 Task: Create in the project ArtiZen in Backlog an issue 'Integrate a new payment gateway into an e-commerce website', assign it to team member softage.1@softage.net and change the status to IN PROGRESS. Create in the project ArtiZen in Backlog an issue 'Create a data backup and recovery plan for a company's IT infrastructure', assign it to team member softage.2@softage.net and change the status to IN PROGRESS
Action: Mouse moved to (247, 73)
Screenshot: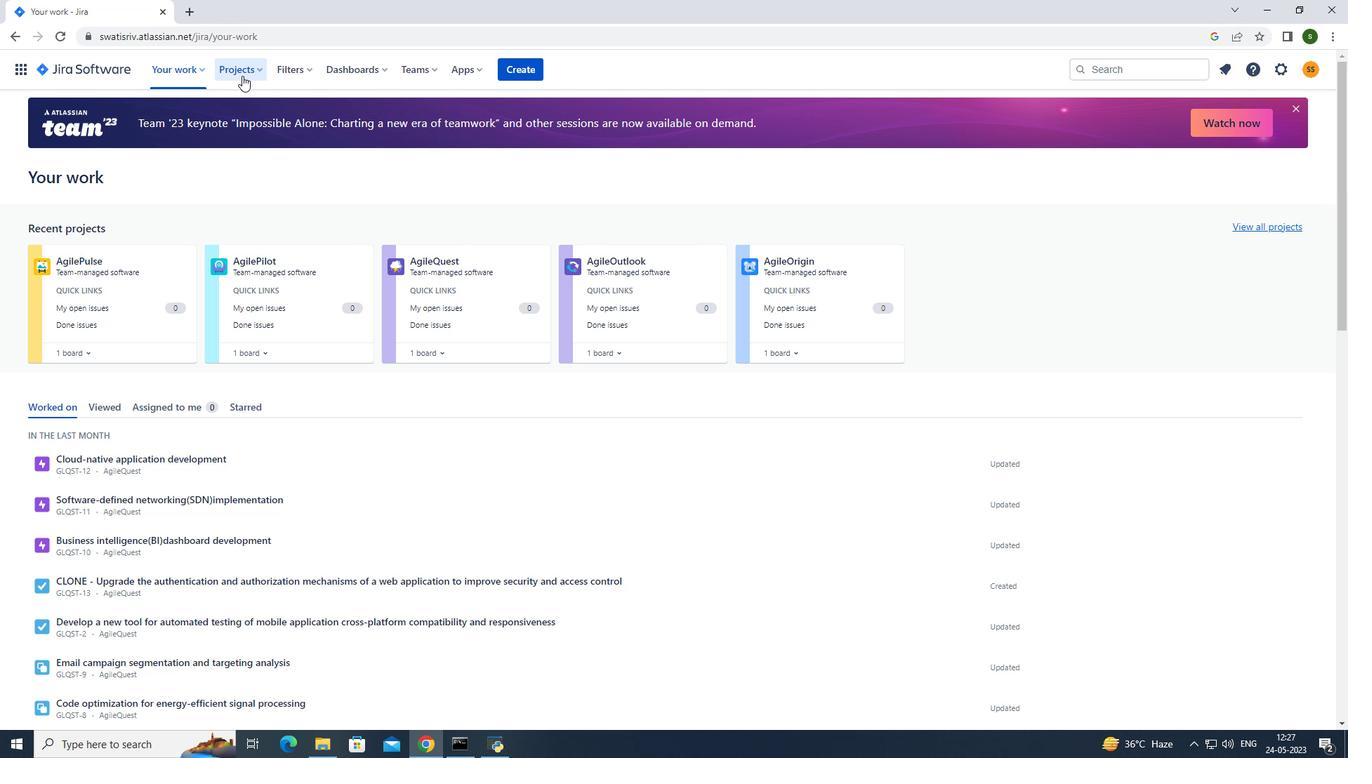 
Action: Mouse pressed left at (247, 73)
Screenshot: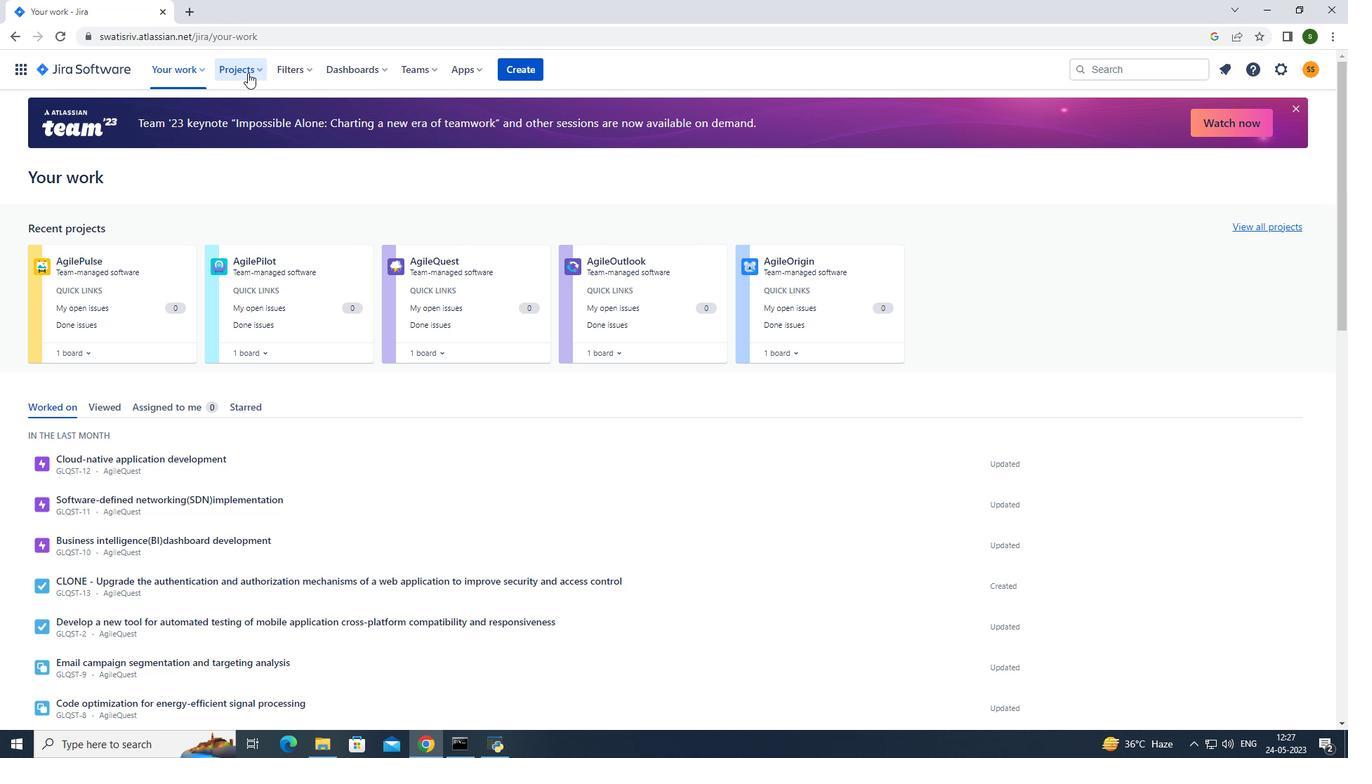 
Action: Mouse moved to (270, 122)
Screenshot: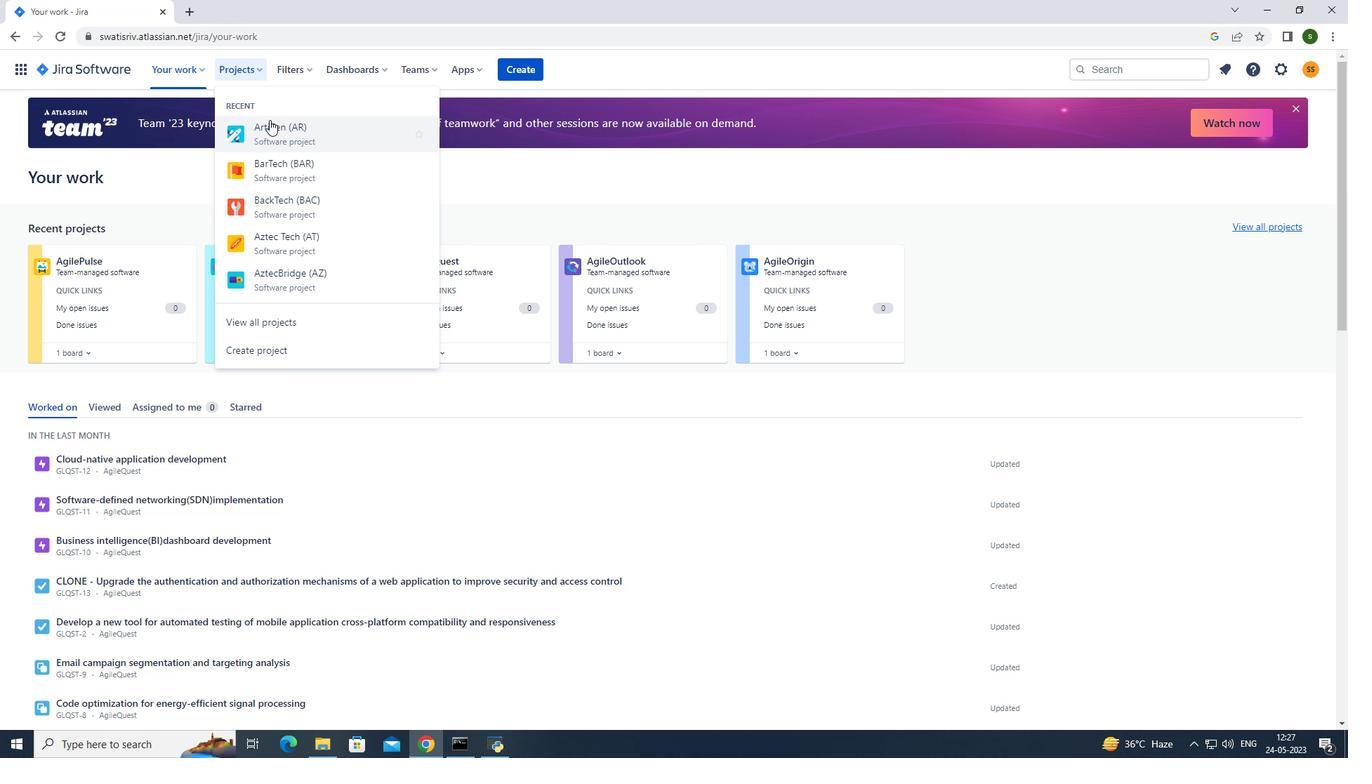 
Action: Mouse pressed left at (270, 122)
Screenshot: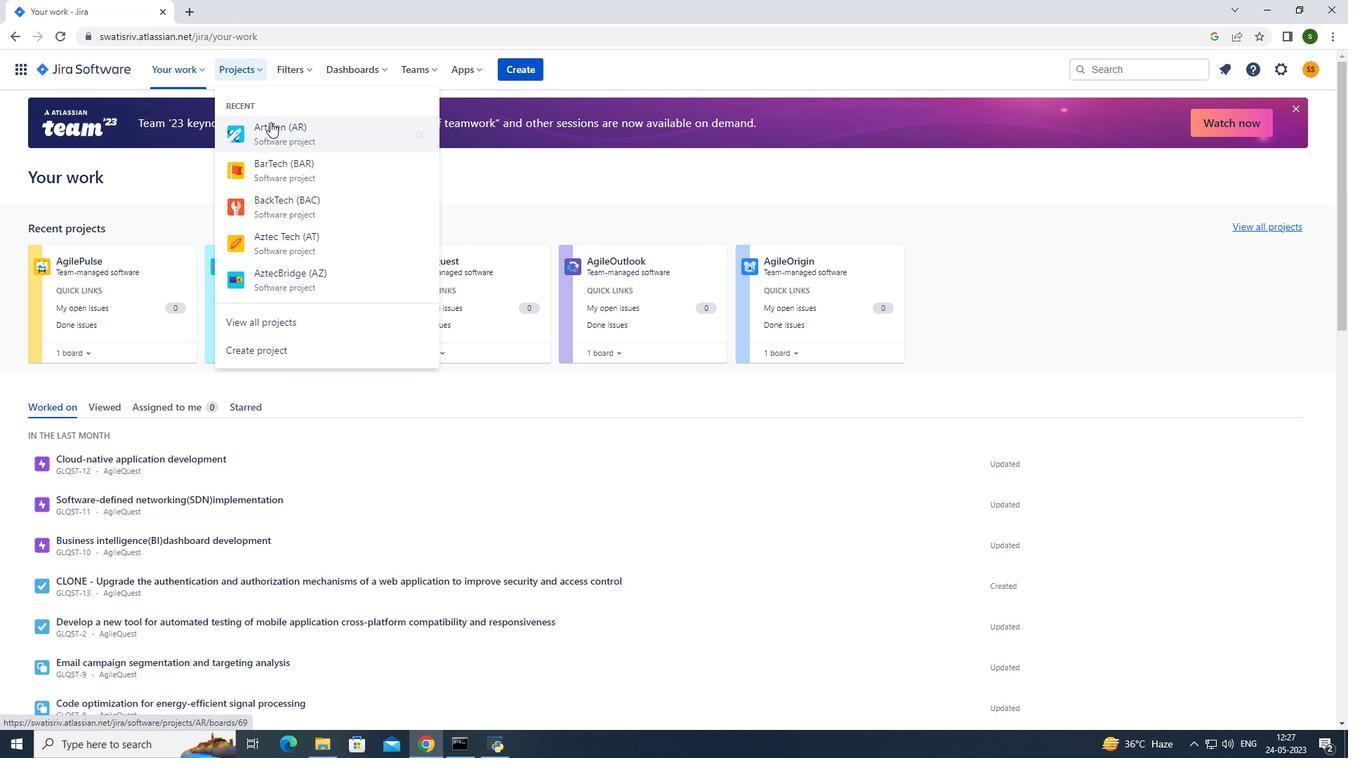 
Action: Mouse moved to (283, 480)
Screenshot: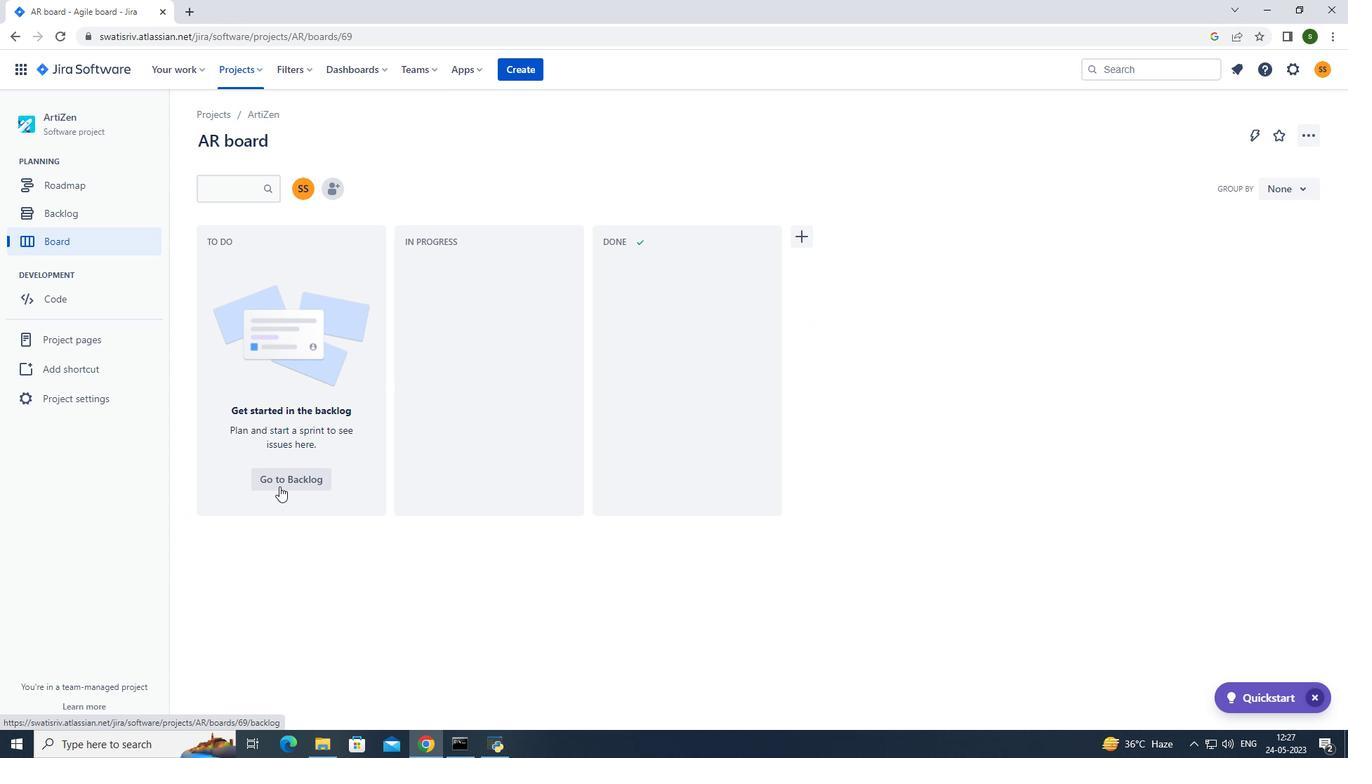 
Action: Mouse pressed left at (283, 480)
Screenshot: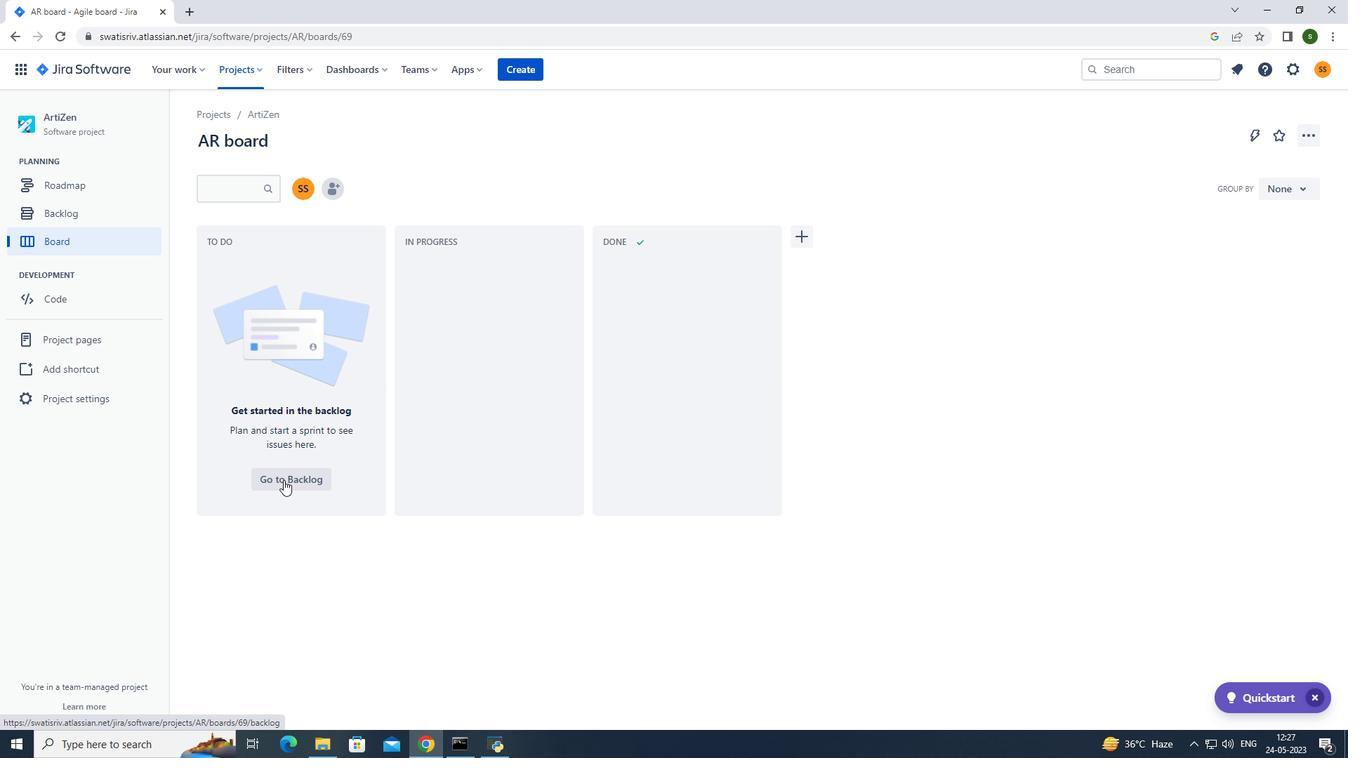 
Action: Mouse moved to (466, 515)
Screenshot: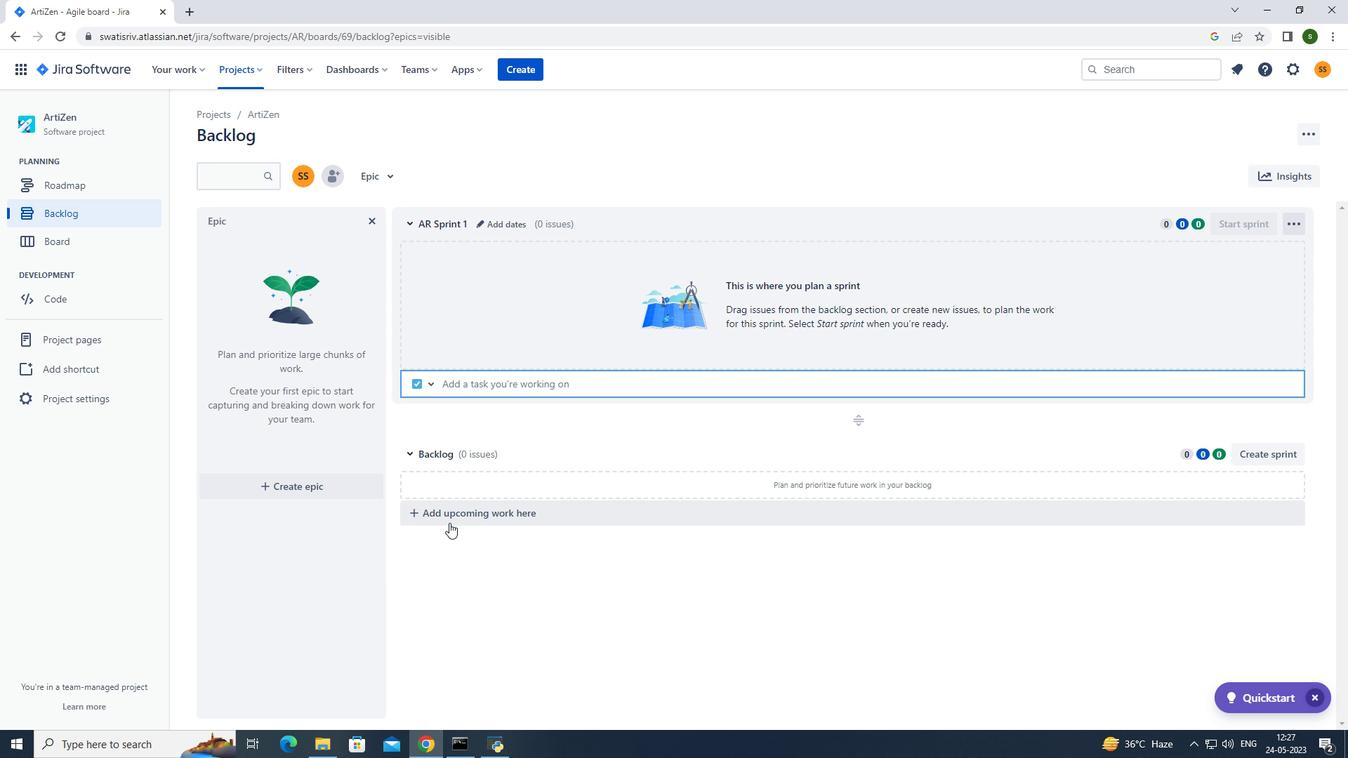 
Action: Mouse pressed left at (466, 515)
Screenshot: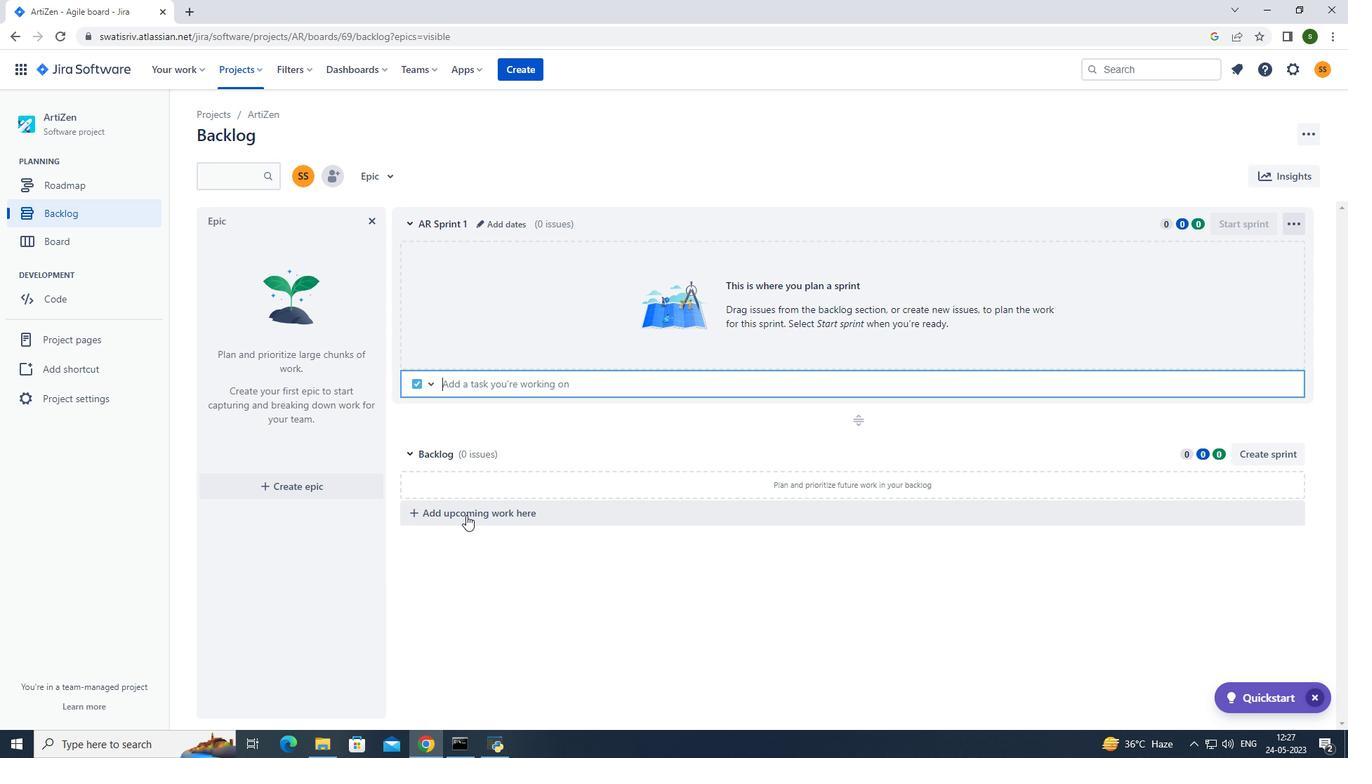 
Action: Key pressed <Key.caps_lock>I<Key.caps_lock>ntegrate<Key.space>a<Key.space>new<Key.space>payment<Key.space>gateway<Key.space>into<Key.space>an<Key.space>e-coo<Key.backspace>mmerce<Key.space>website<Key.enter>
Screenshot: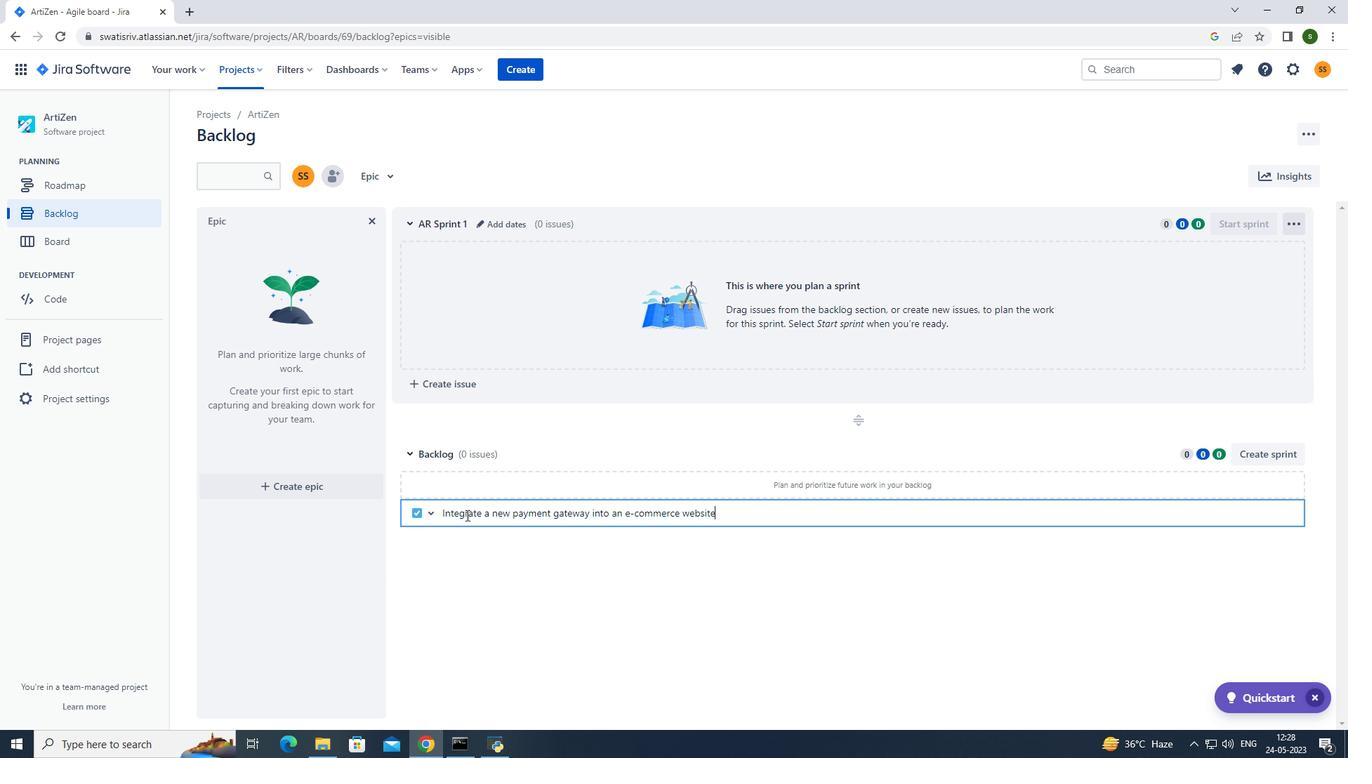 
Action: Mouse moved to (1260, 488)
Screenshot: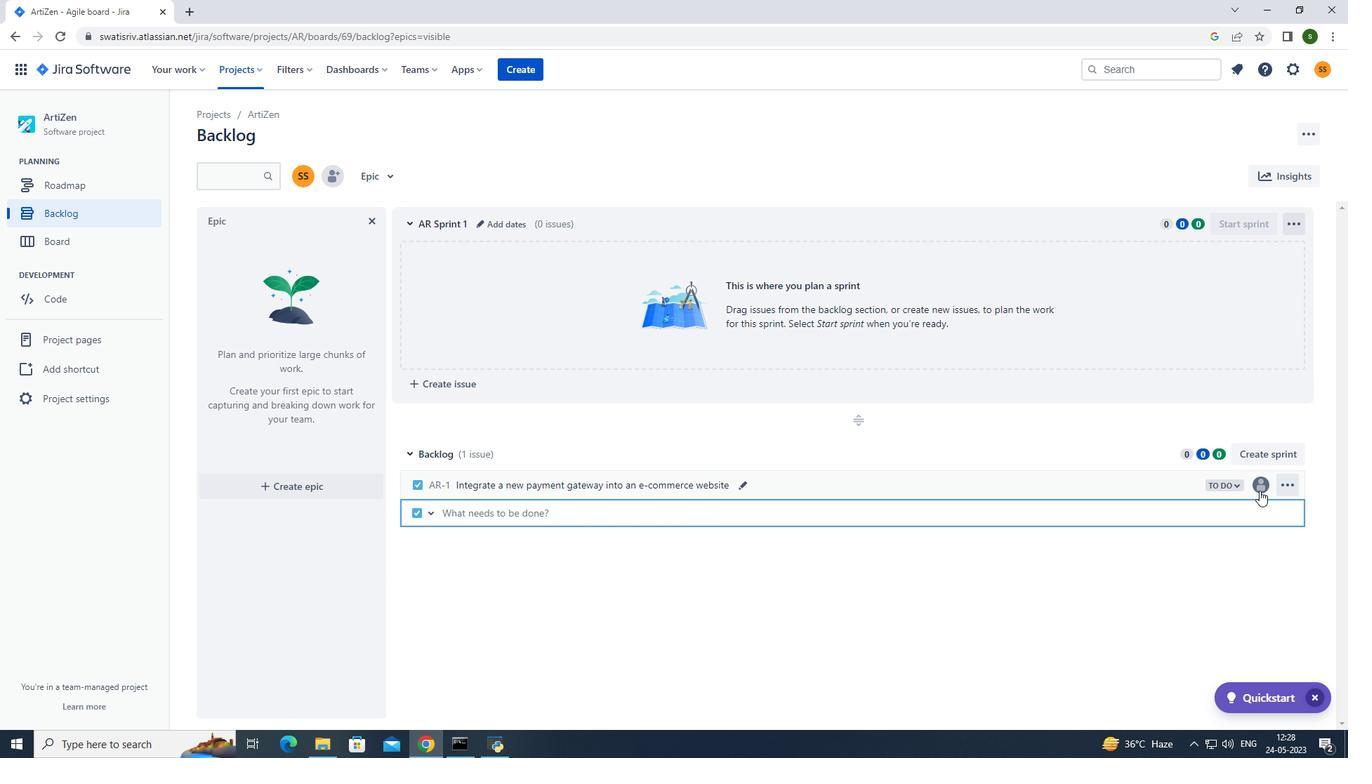 
Action: Mouse pressed left at (1260, 488)
Screenshot: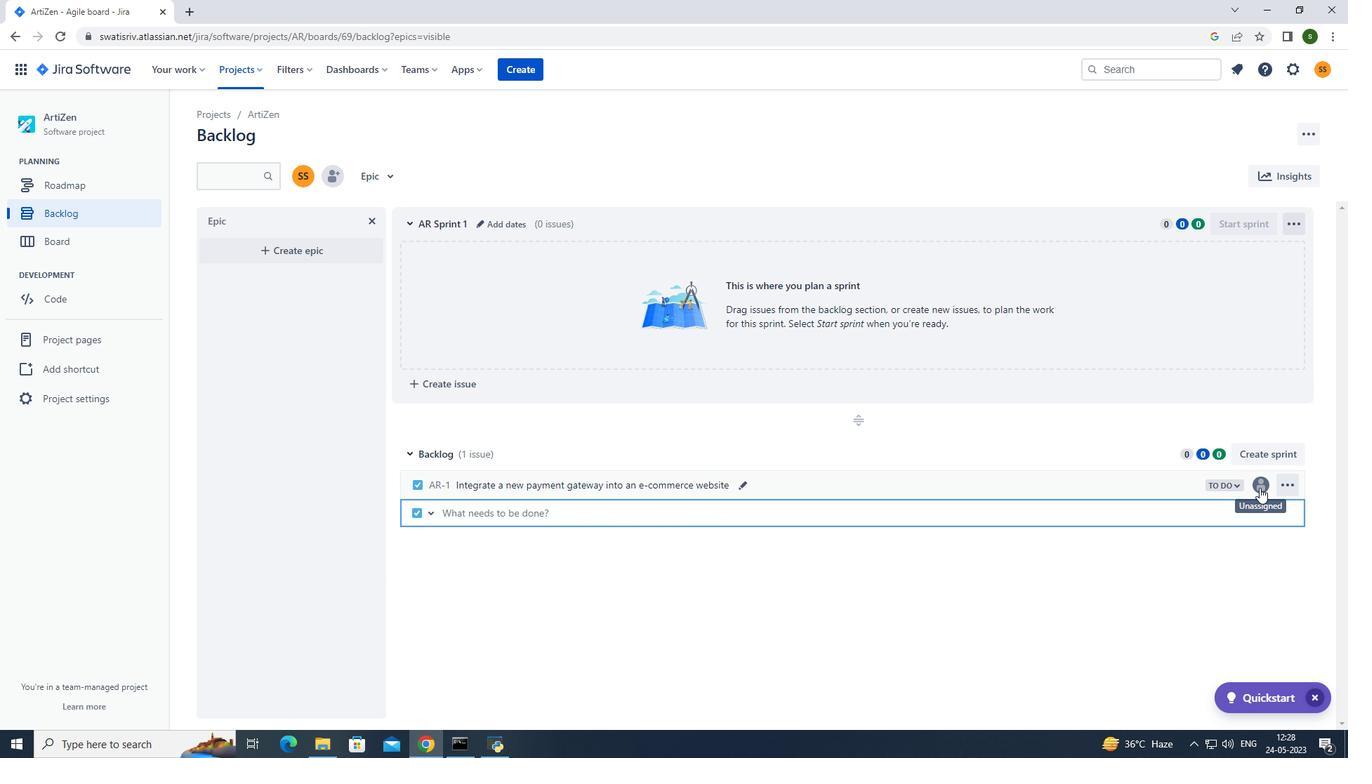 
Action: Mouse moved to (1174, 524)
Screenshot: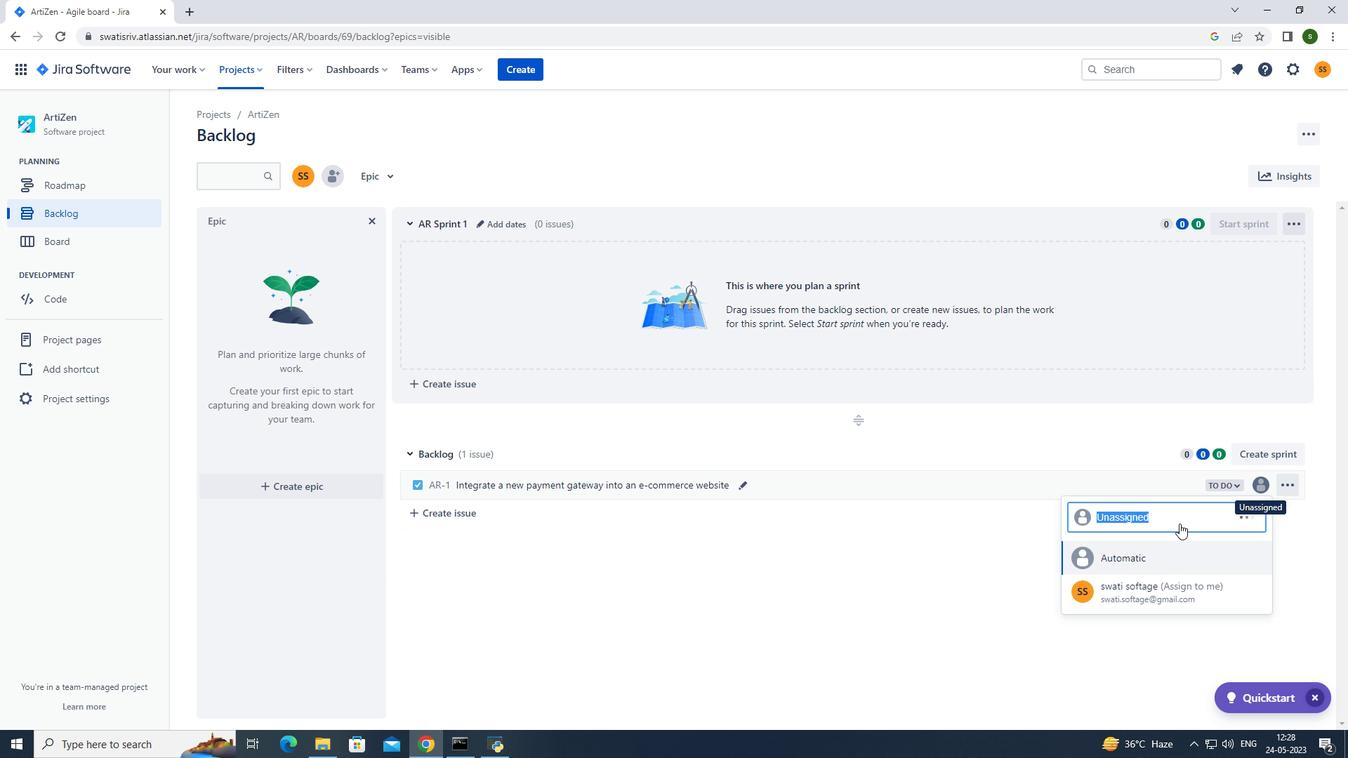 
Action: Key pressed softage.1<Key.shift>@softage.net
Screenshot: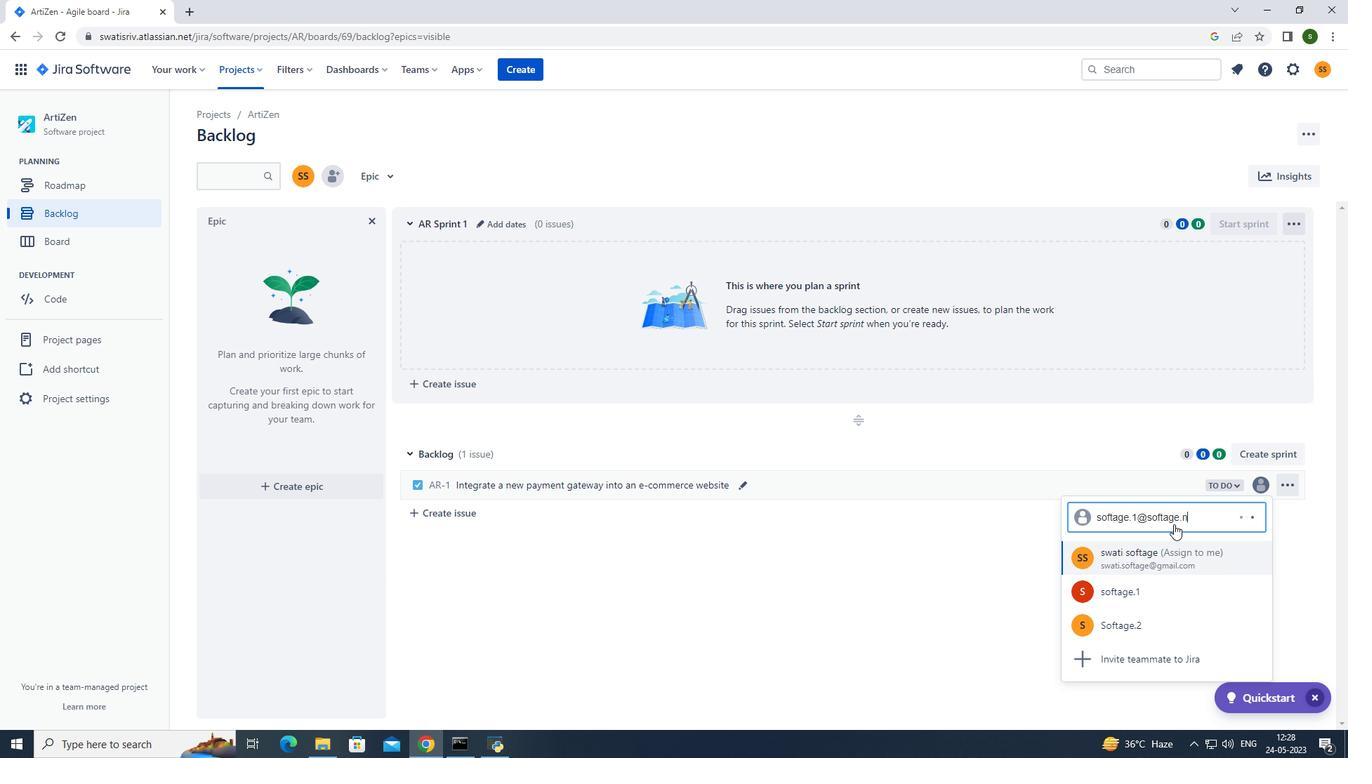
Action: Mouse moved to (1121, 550)
Screenshot: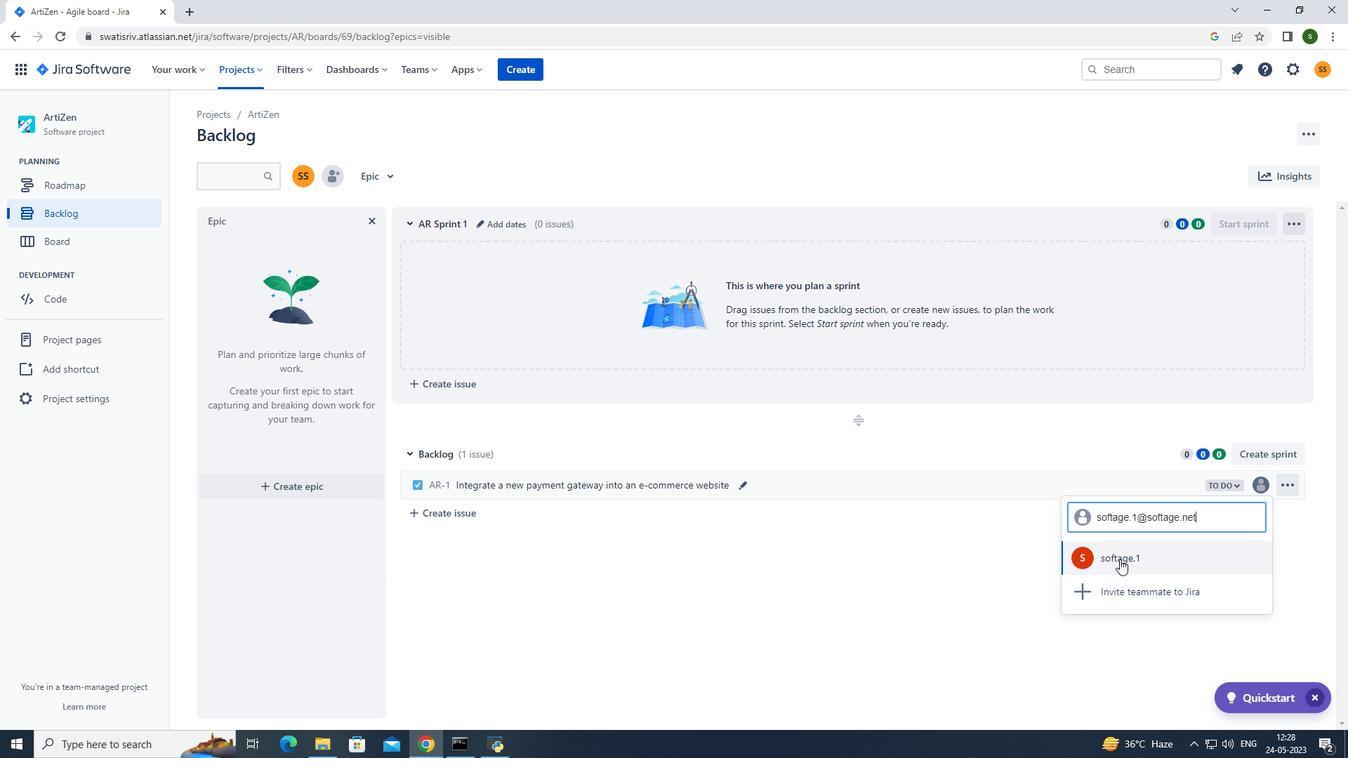 
Action: Mouse pressed left at (1121, 550)
Screenshot: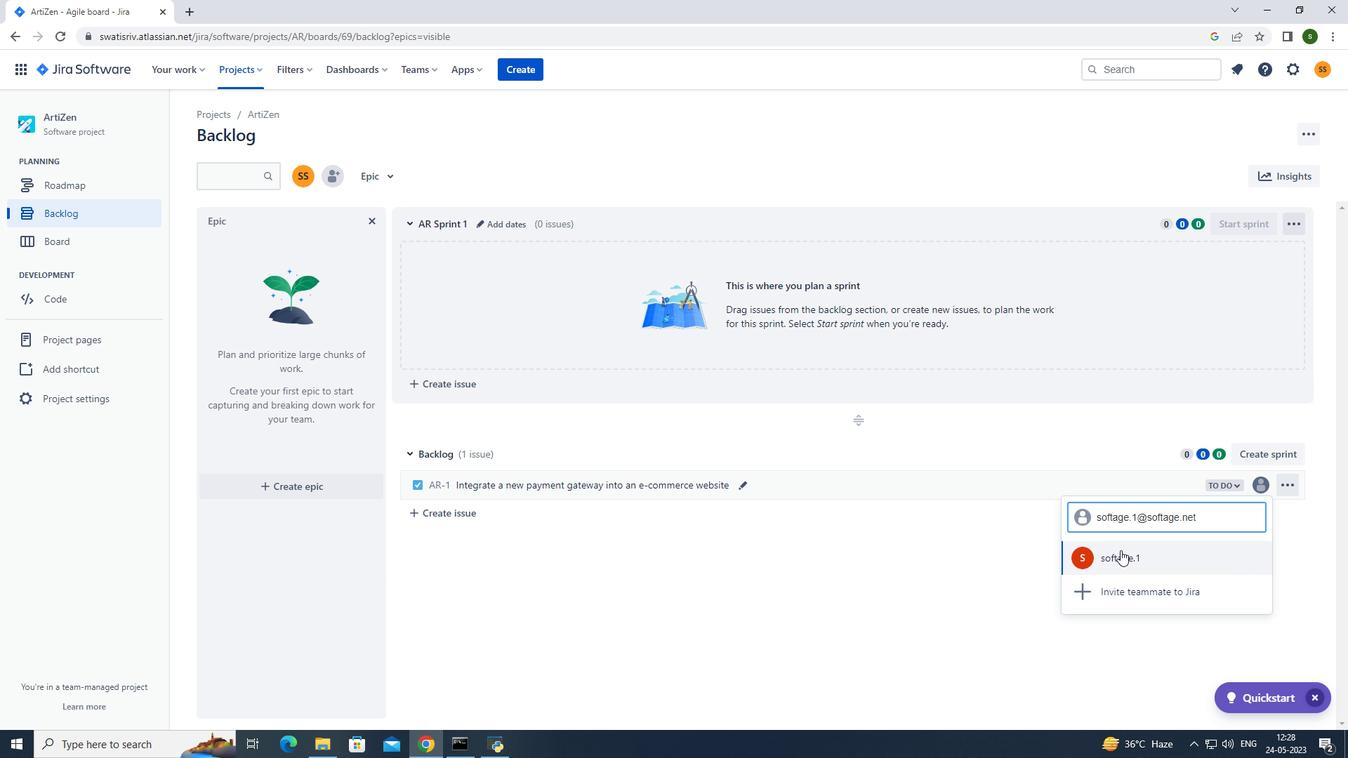 
Action: Mouse moved to (1235, 488)
Screenshot: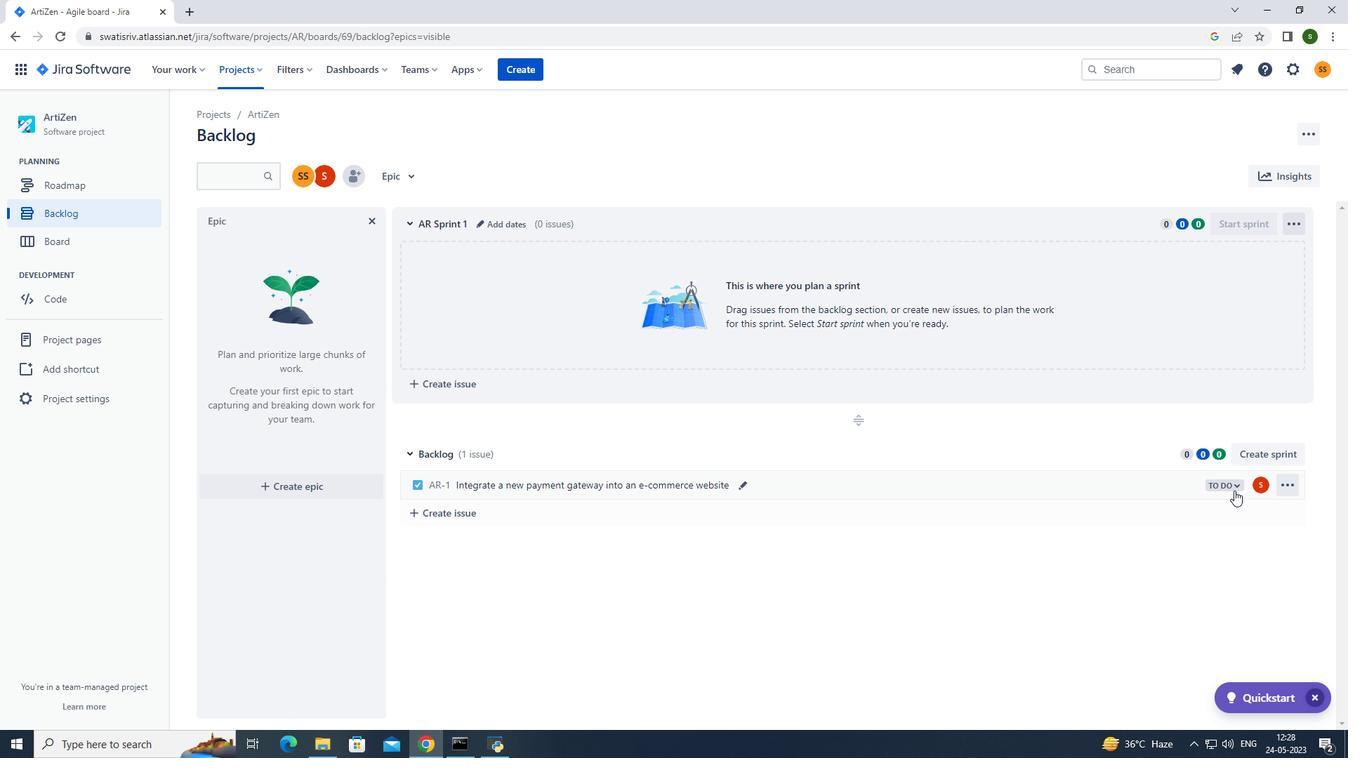 
Action: Mouse pressed left at (1235, 488)
Screenshot: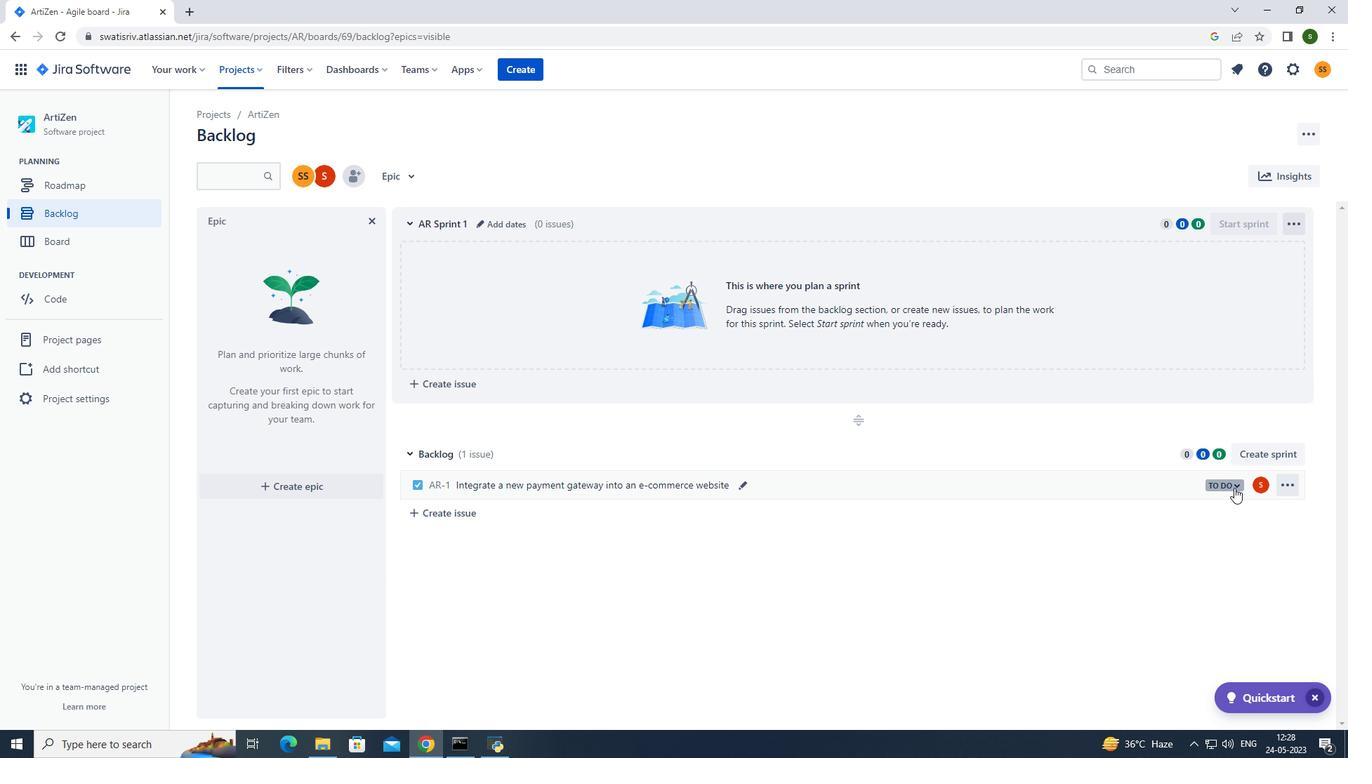 
Action: Mouse moved to (1180, 512)
Screenshot: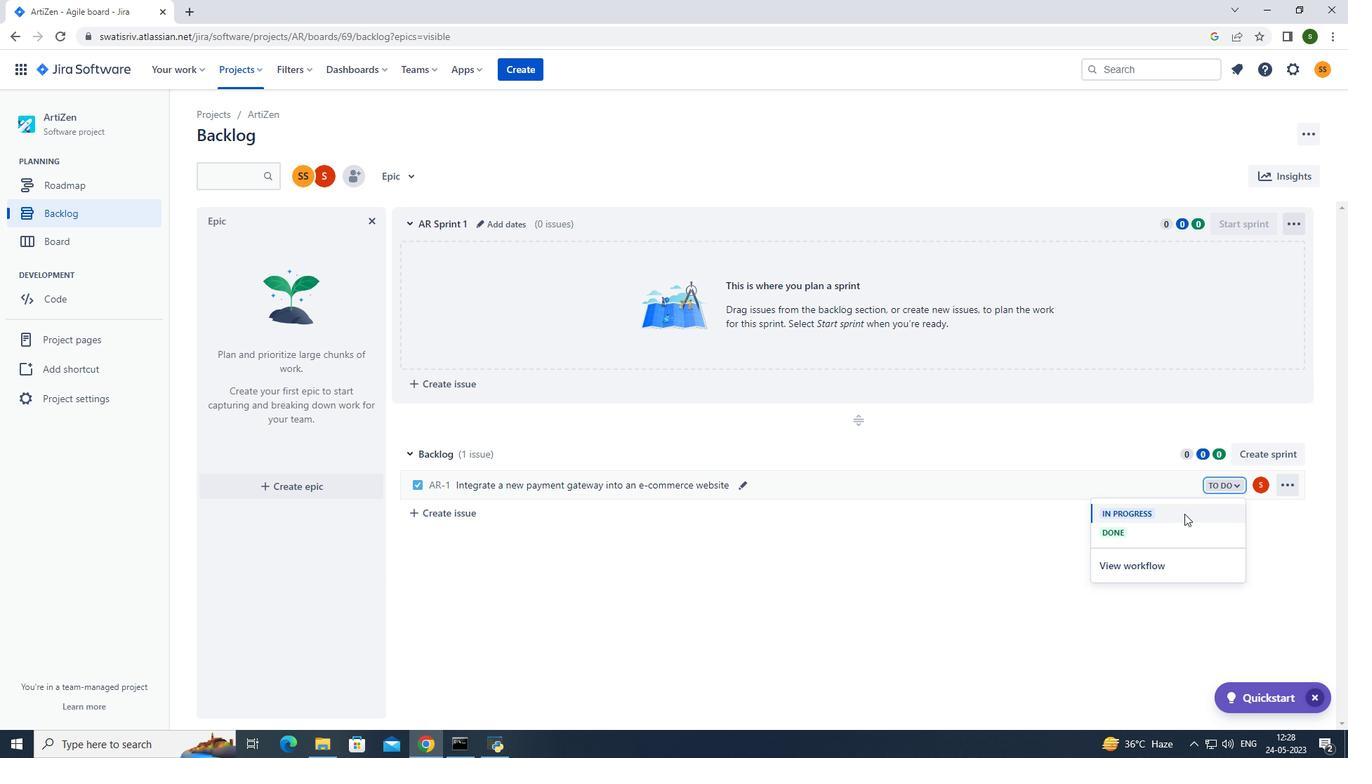 
Action: Mouse pressed left at (1180, 512)
Screenshot: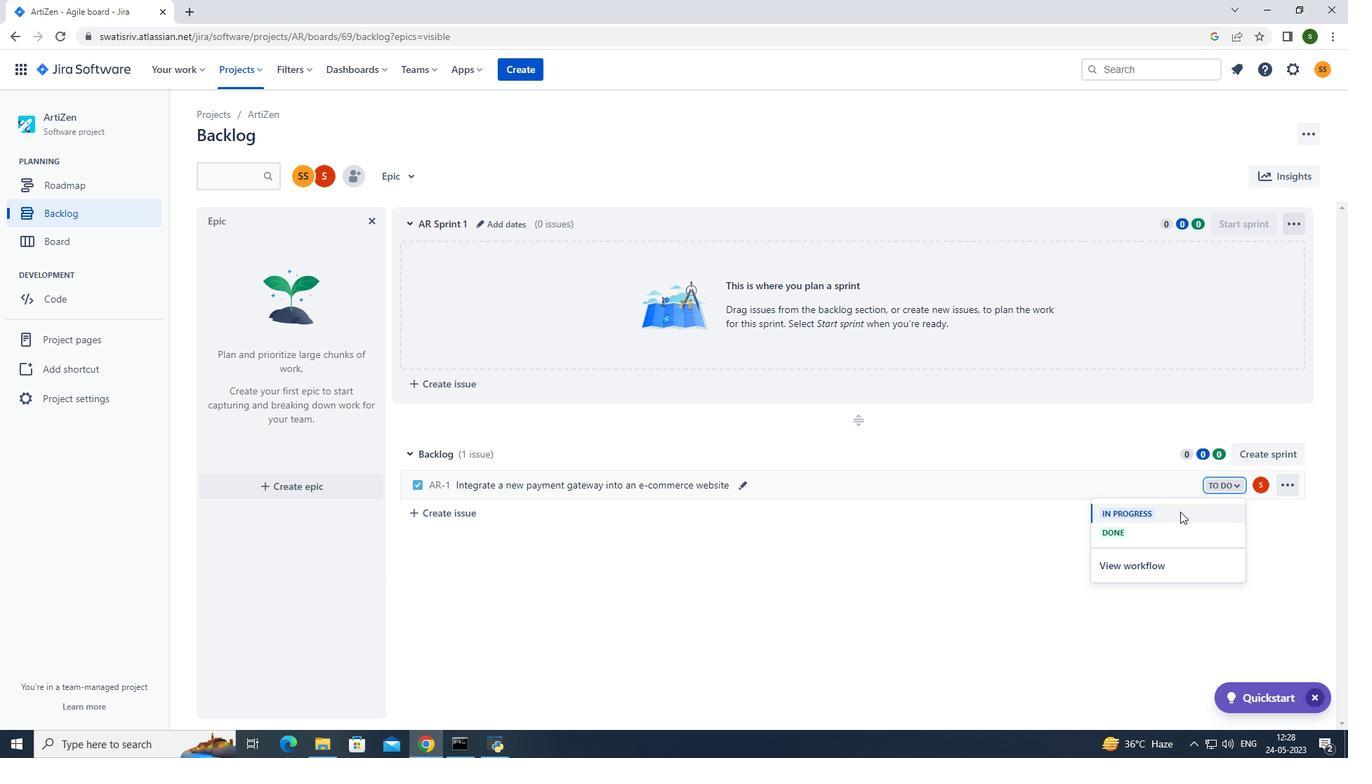 
Action: Mouse moved to (250, 73)
Screenshot: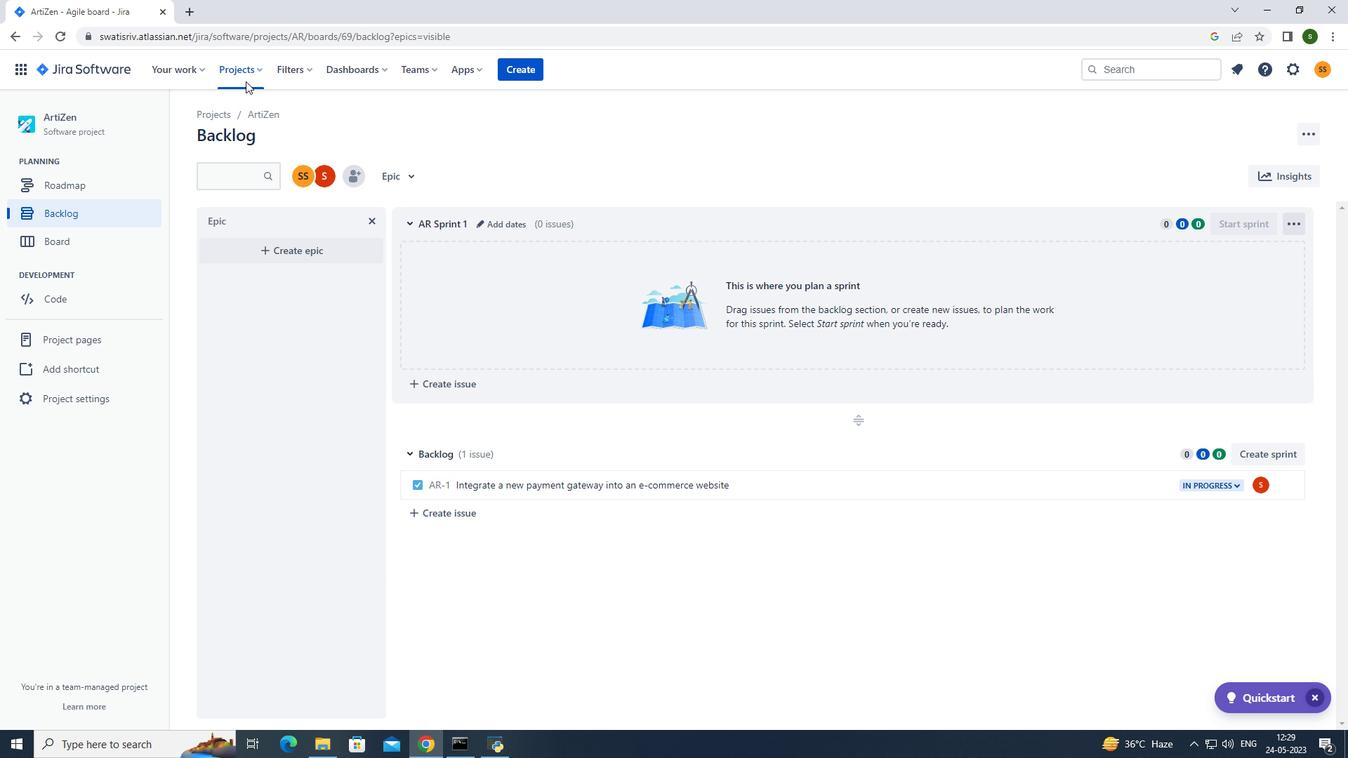 
Action: Mouse pressed left at (250, 73)
Screenshot: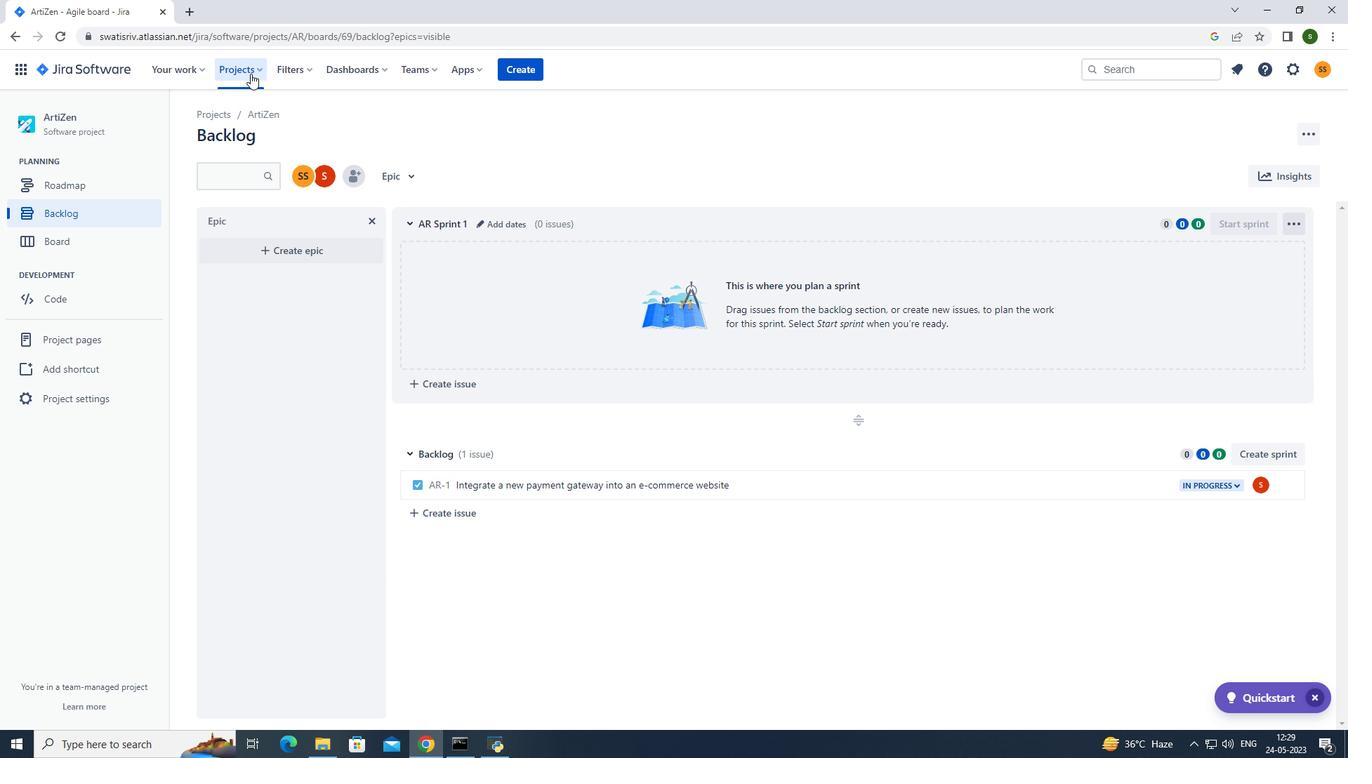 
Action: Mouse moved to (263, 132)
Screenshot: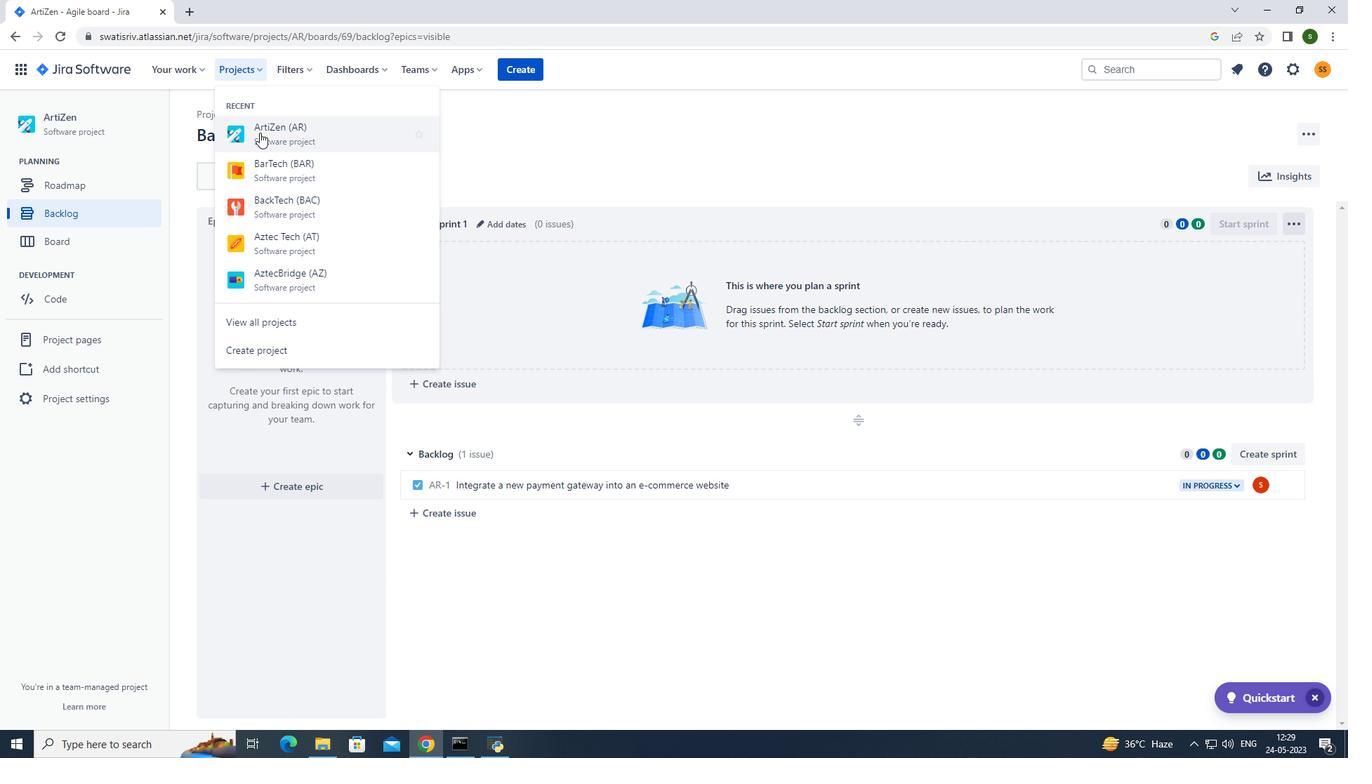 
Action: Mouse pressed left at (263, 132)
Screenshot: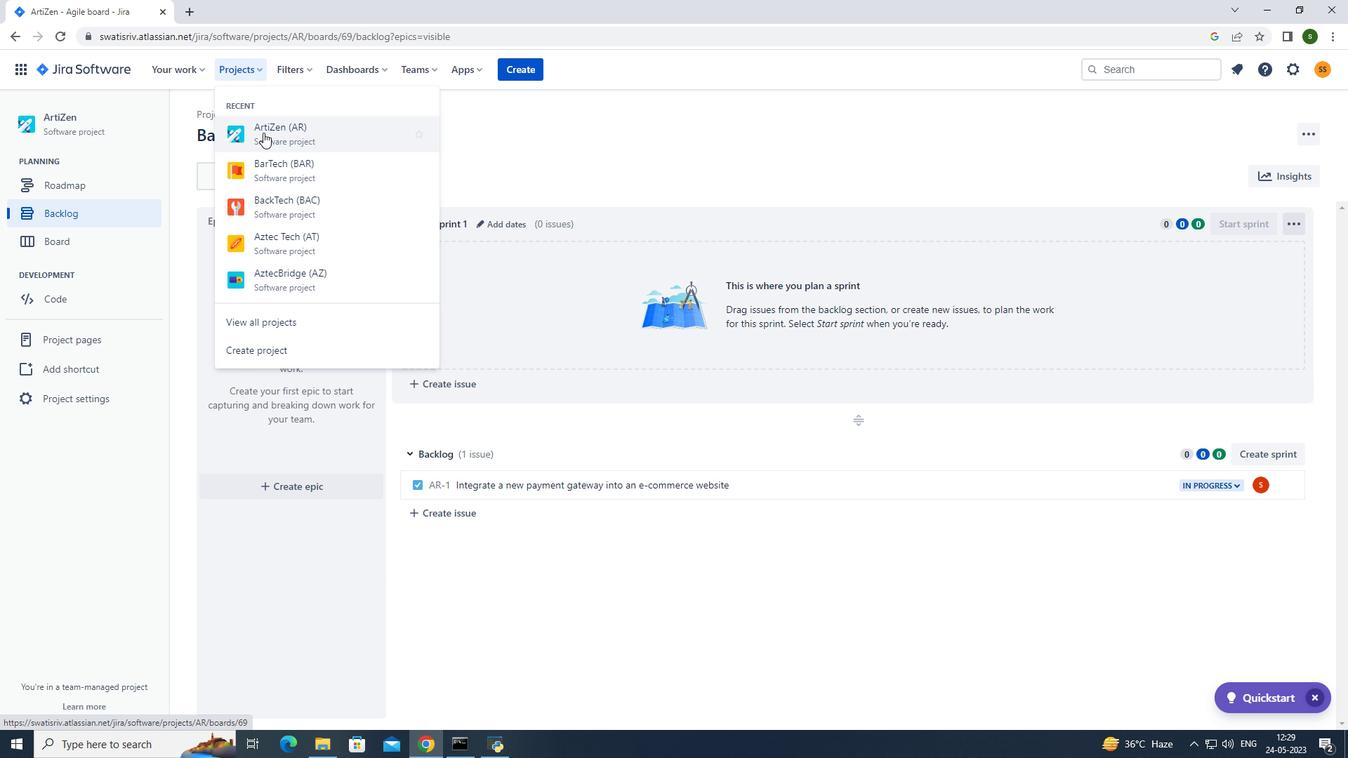 
Action: Mouse moved to (101, 217)
Screenshot: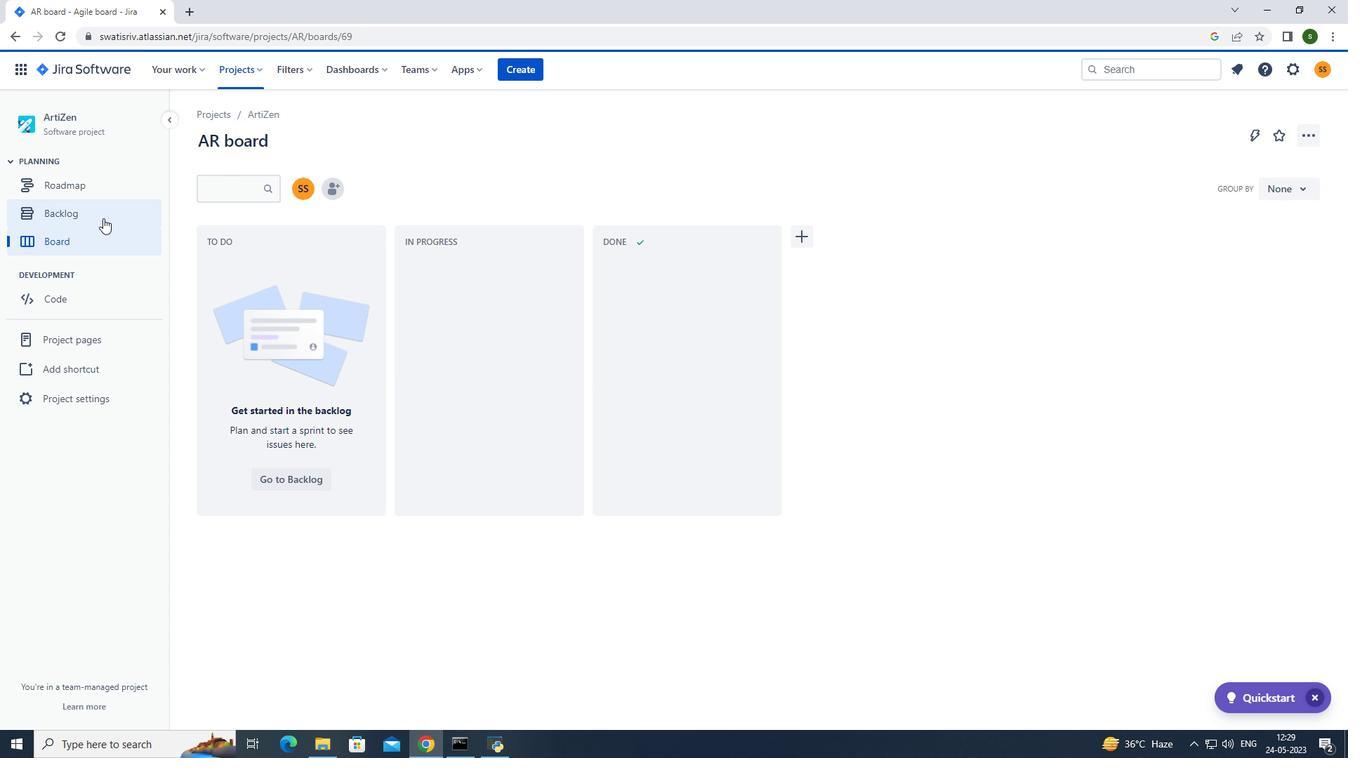 
Action: Mouse pressed left at (101, 217)
Screenshot: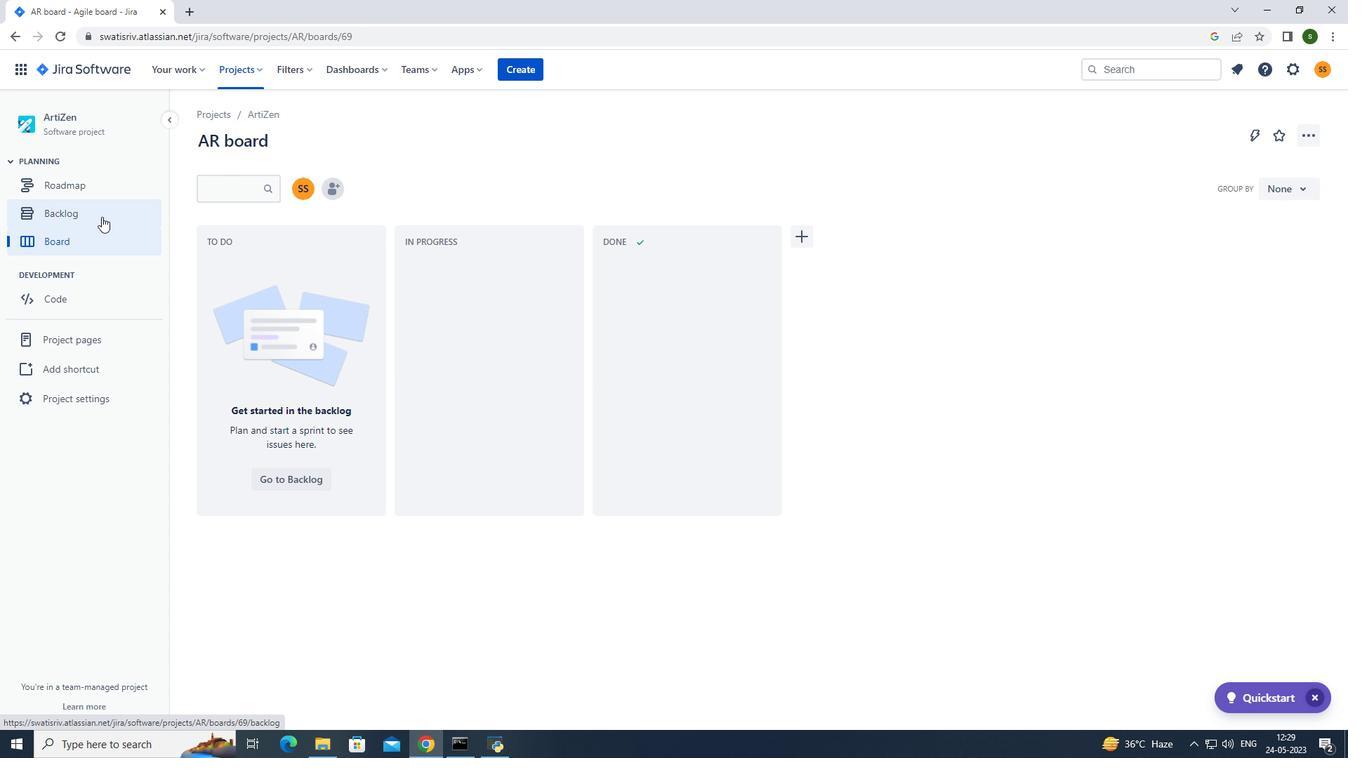 
Action: Mouse moved to (448, 514)
Screenshot: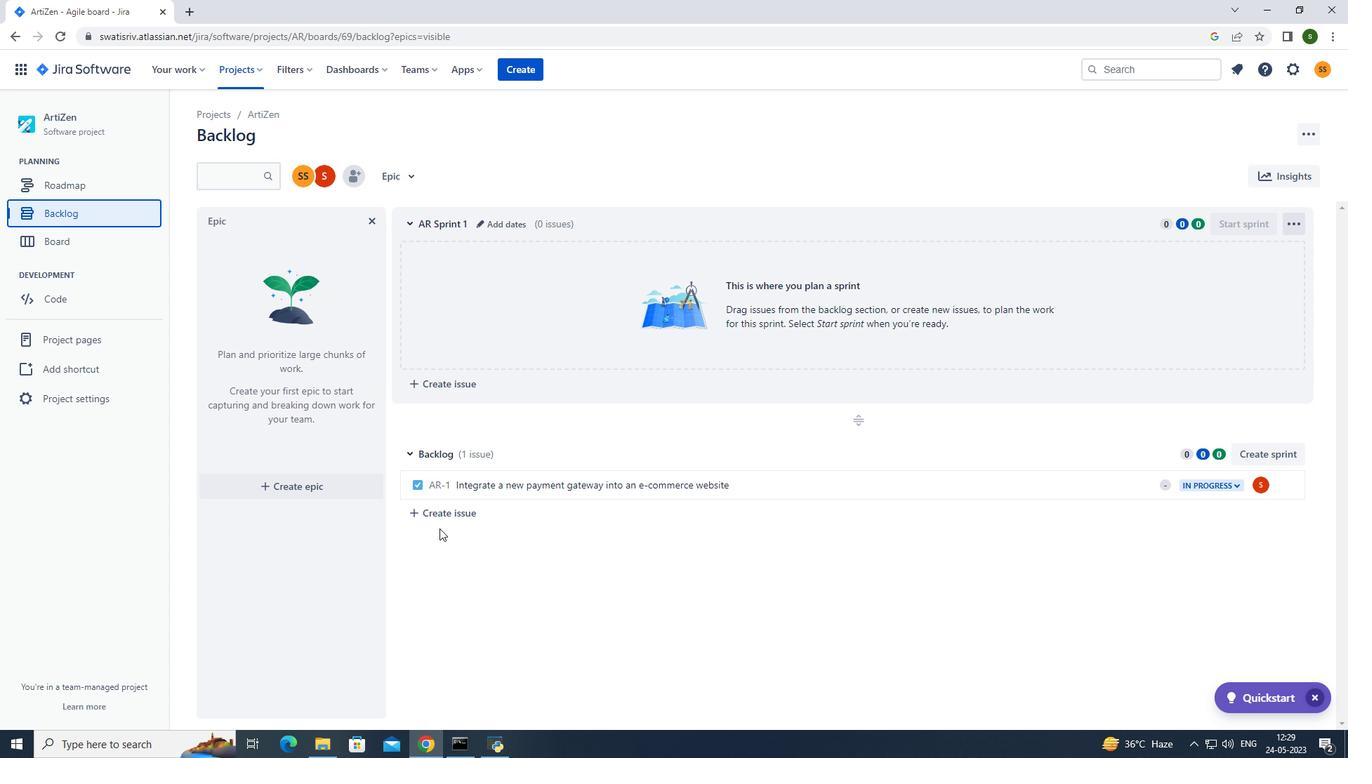 
Action: Mouse pressed left at (448, 514)
Screenshot: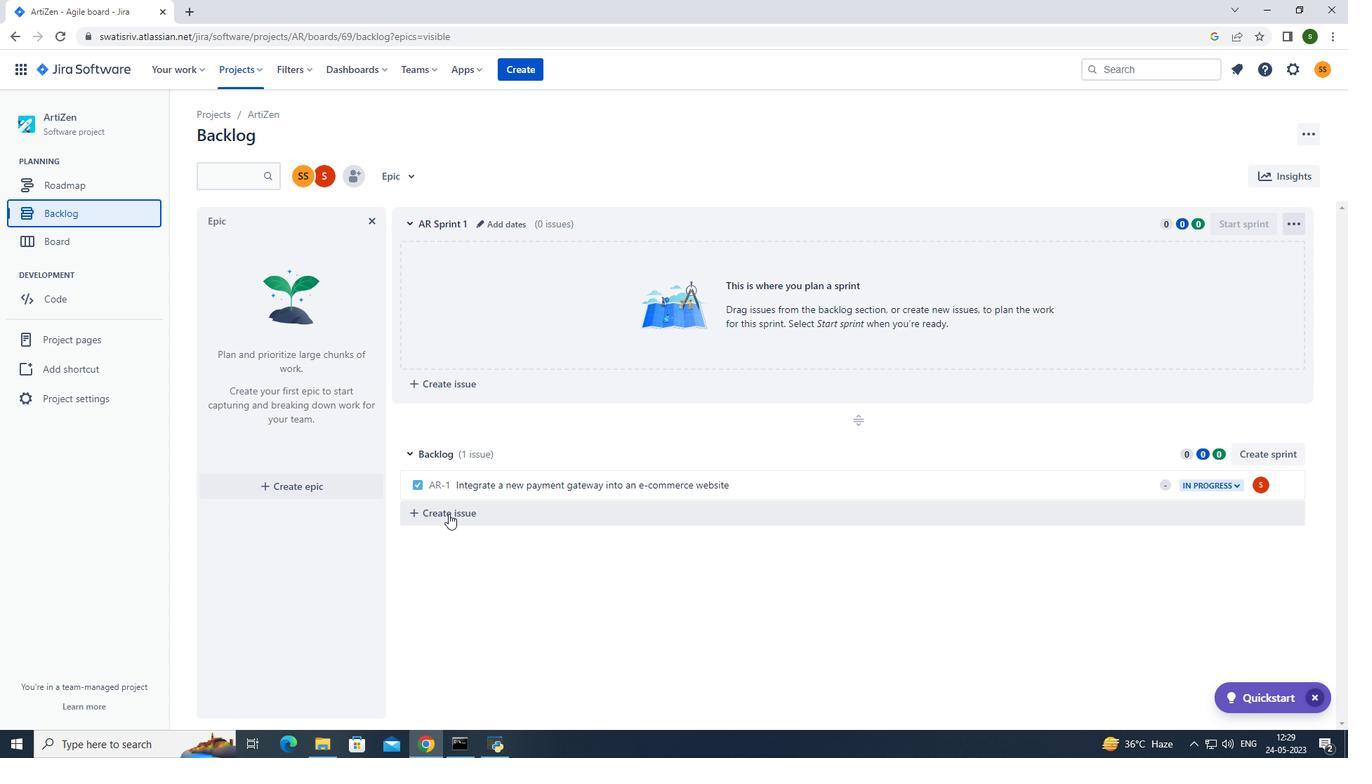 
Action: Mouse moved to (464, 510)
Screenshot: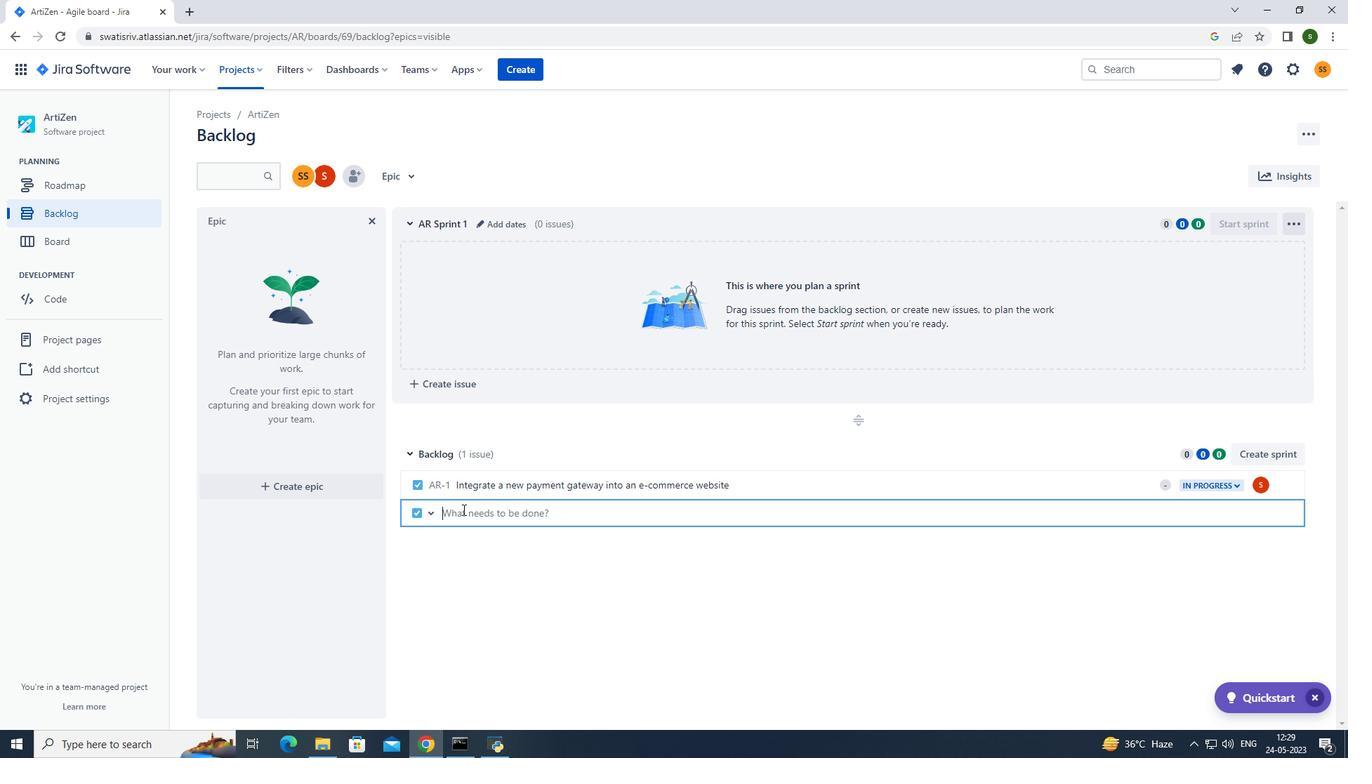 
Action: Key pressed <Key.caps_lock>C<Key.caps_lock>reate<Key.space>a<Key.space>data<Key.space>backup<Key.space>and<Key.space>recovery<Key.space>plan<Key.space>for<Key.space>a<Key.space>company's<Key.space><Key.caps_lock>IT<Key.space><Key.caps_lock>infrastructure<Key.enter>
Screenshot: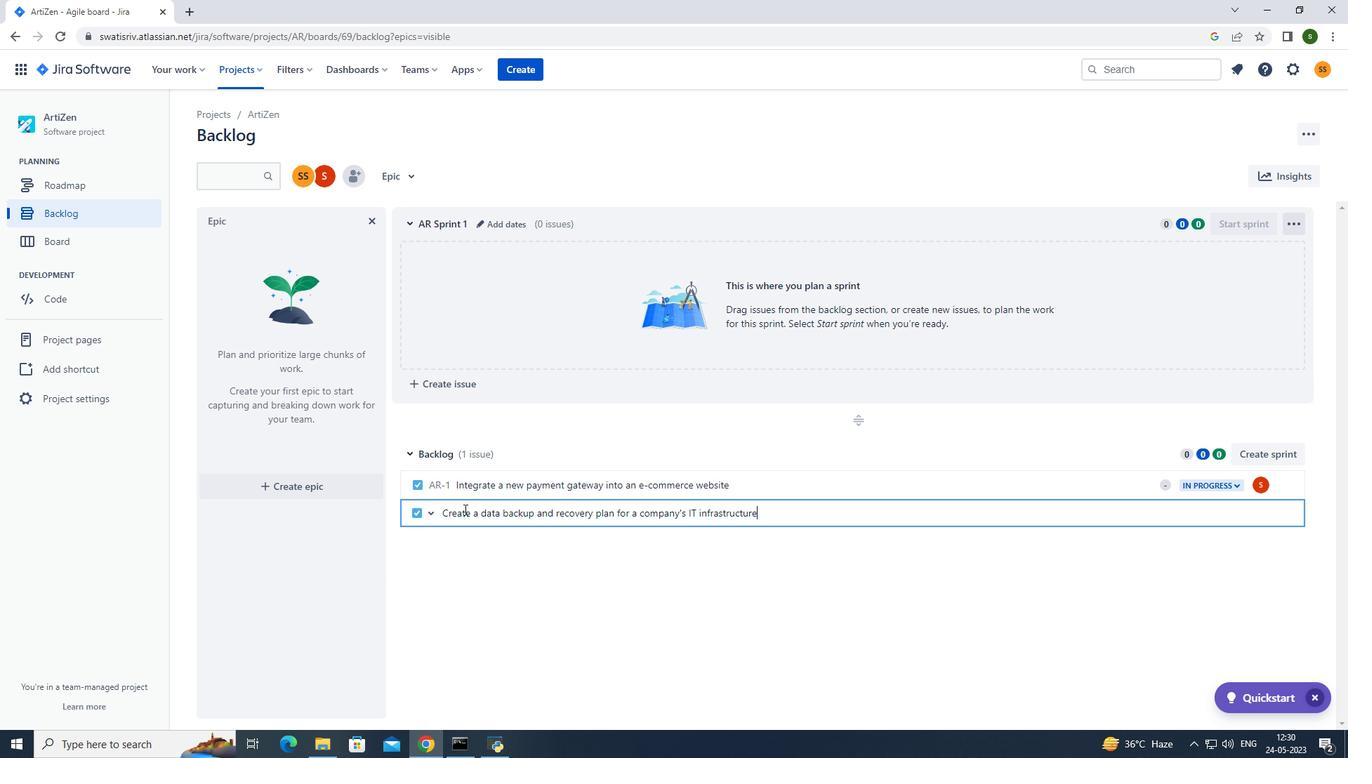 
Action: Mouse moved to (1258, 517)
Screenshot: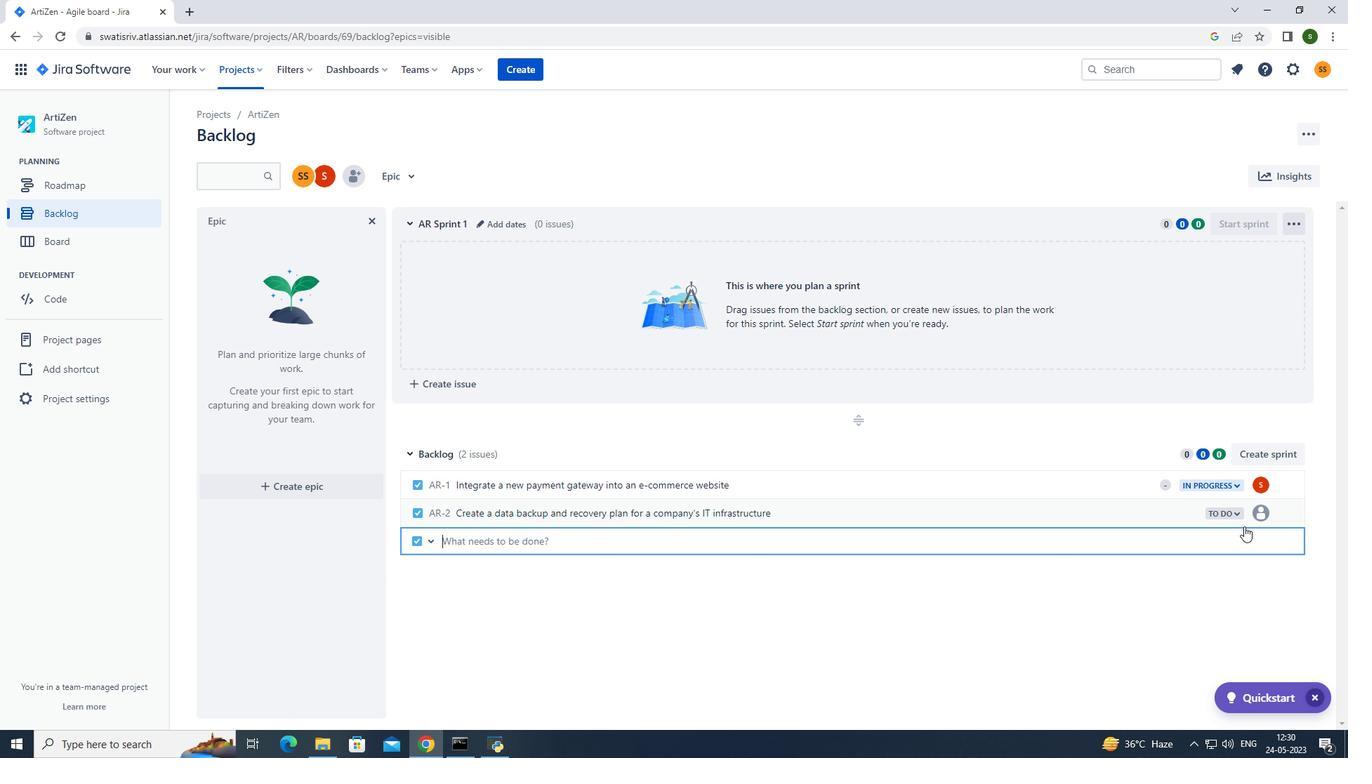 
Action: Mouse pressed left at (1258, 517)
Screenshot: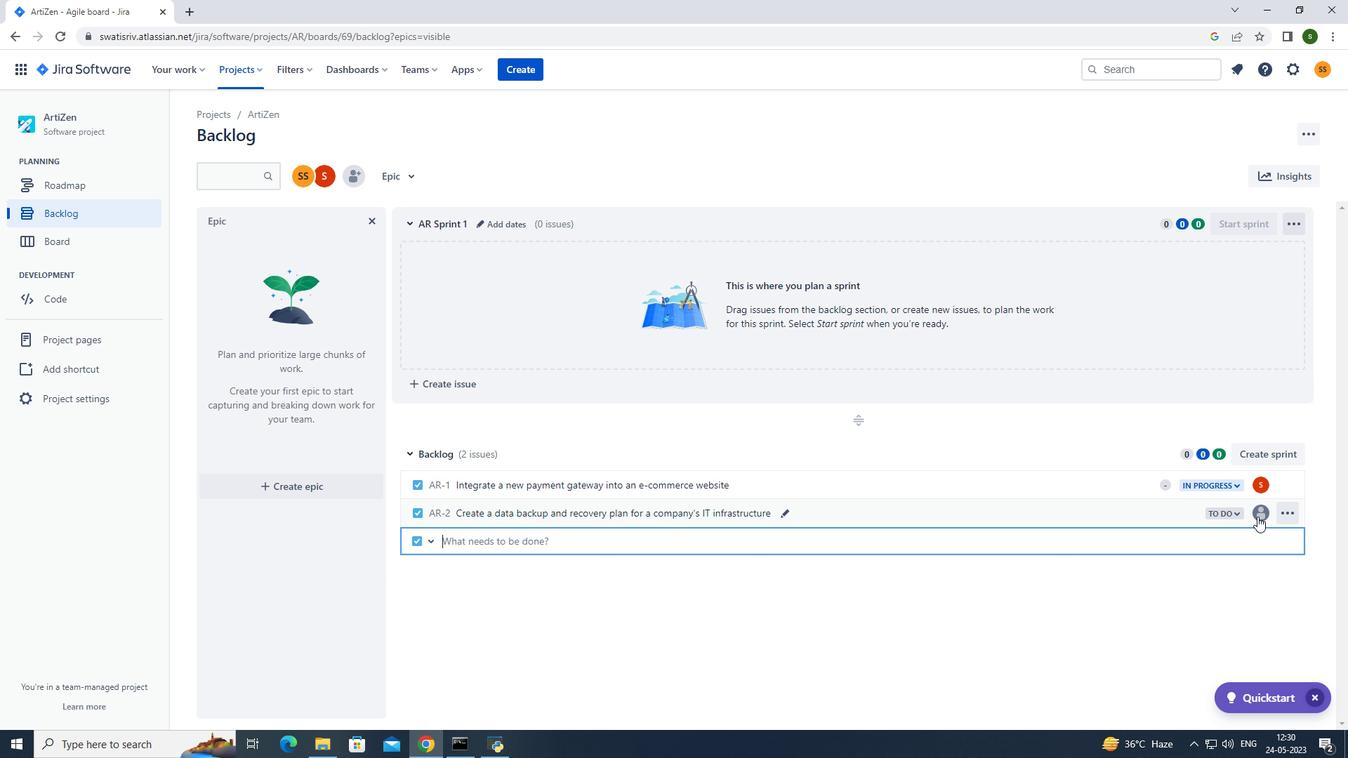 
Action: Mouse moved to (1146, 548)
Screenshot: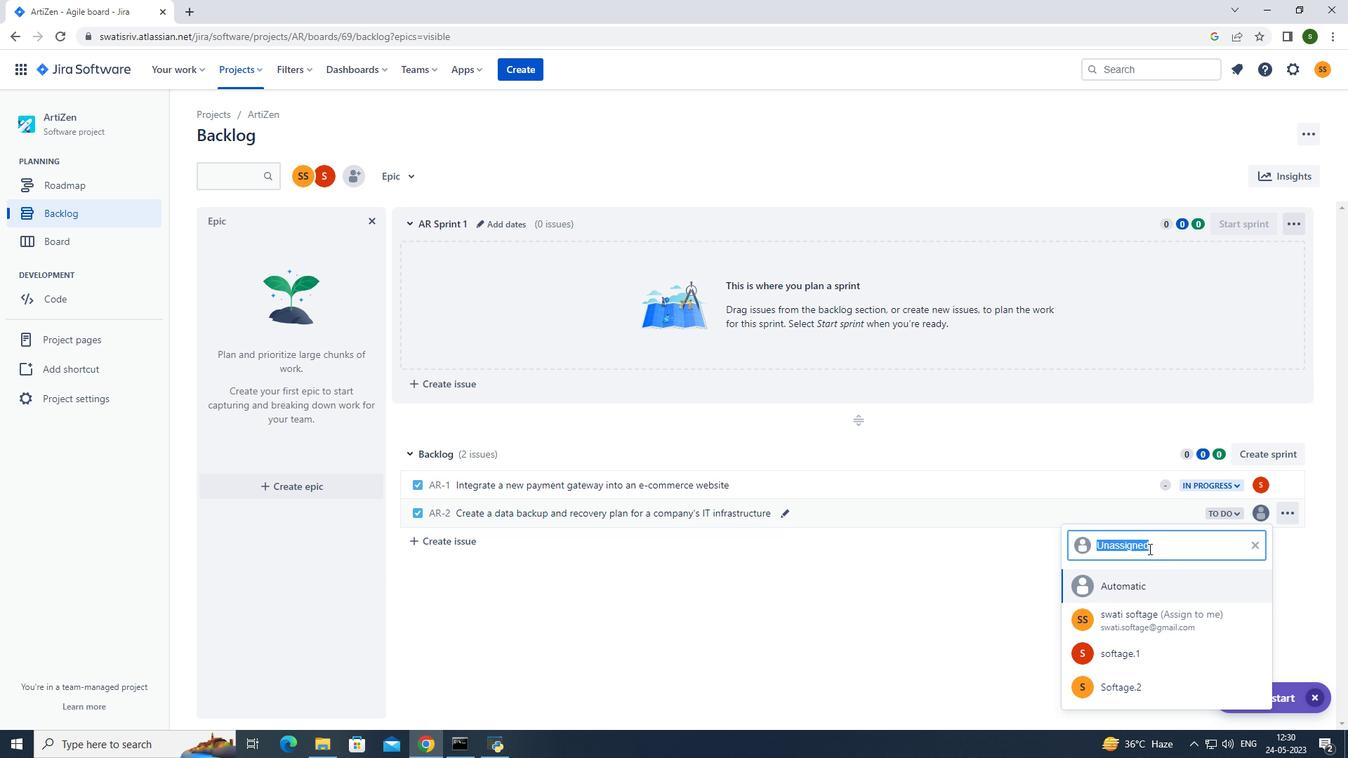 
Action: Key pressed softage.2<Key.shift>@softage.net
Screenshot: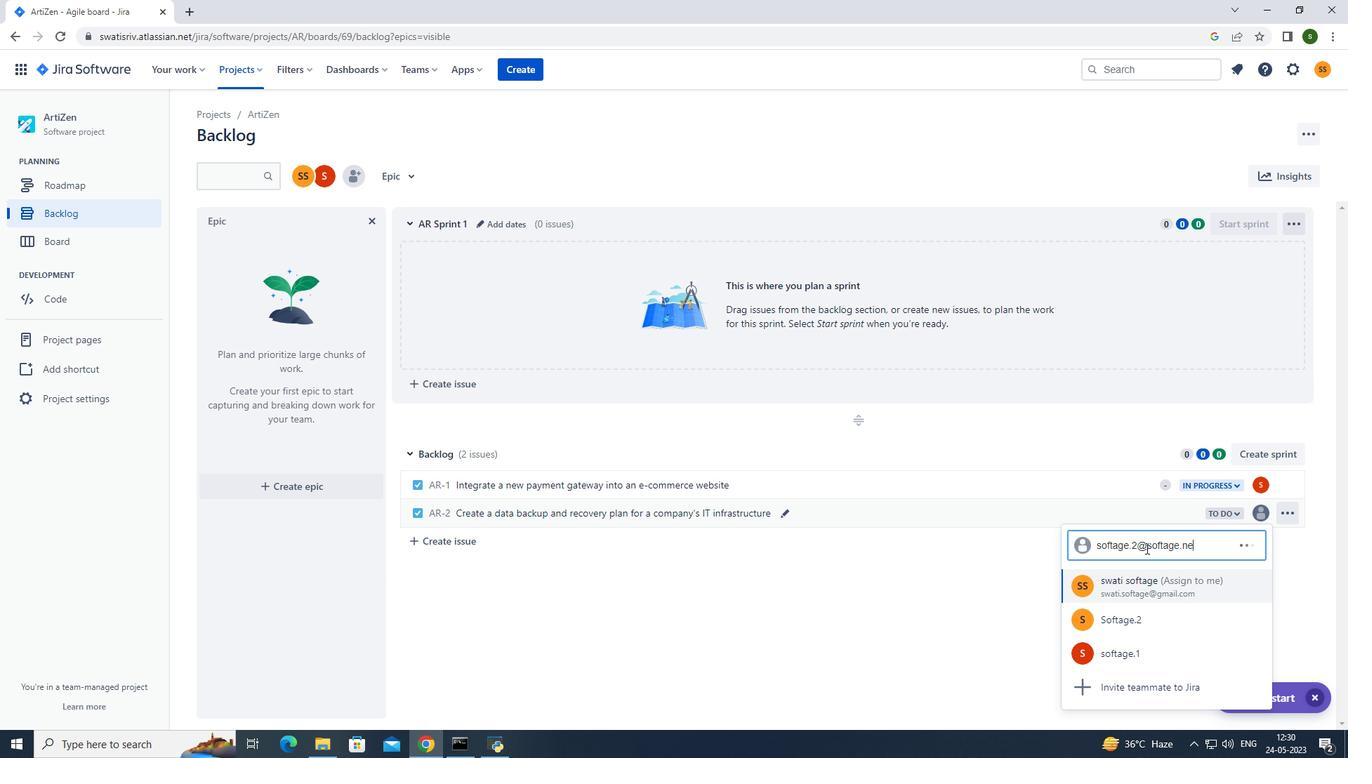 
Action: Mouse moved to (1139, 580)
Screenshot: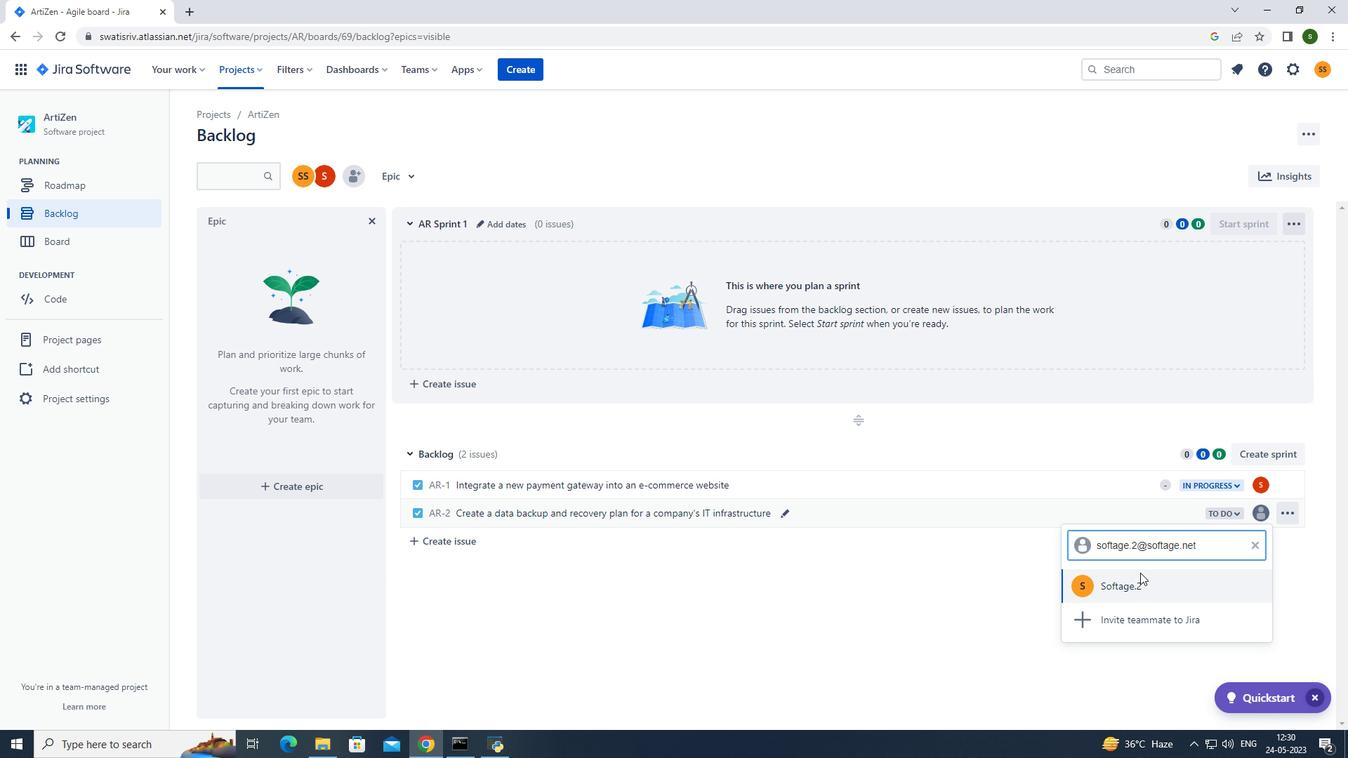 
Action: Mouse pressed left at (1139, 580)
Screenshot: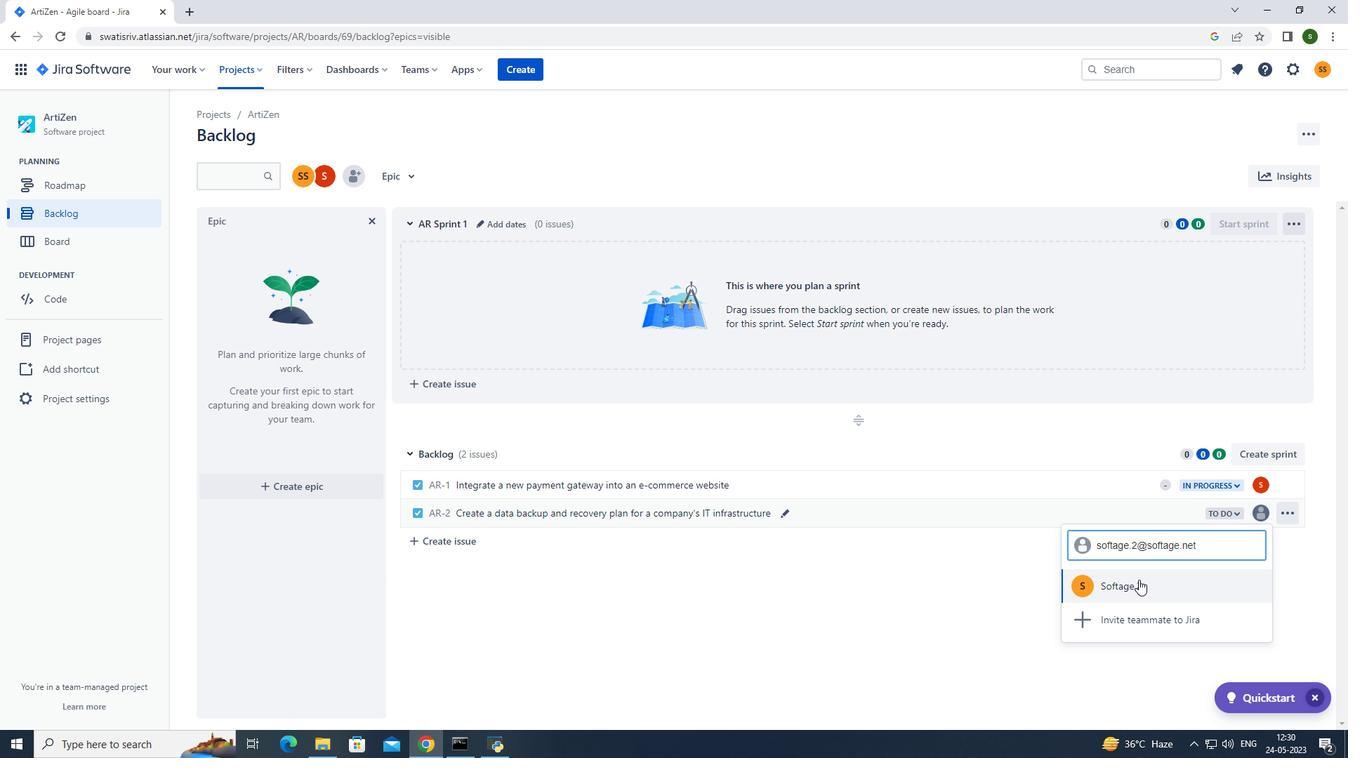 
Action: Mouse moved to (1238, 512)
Screenshot: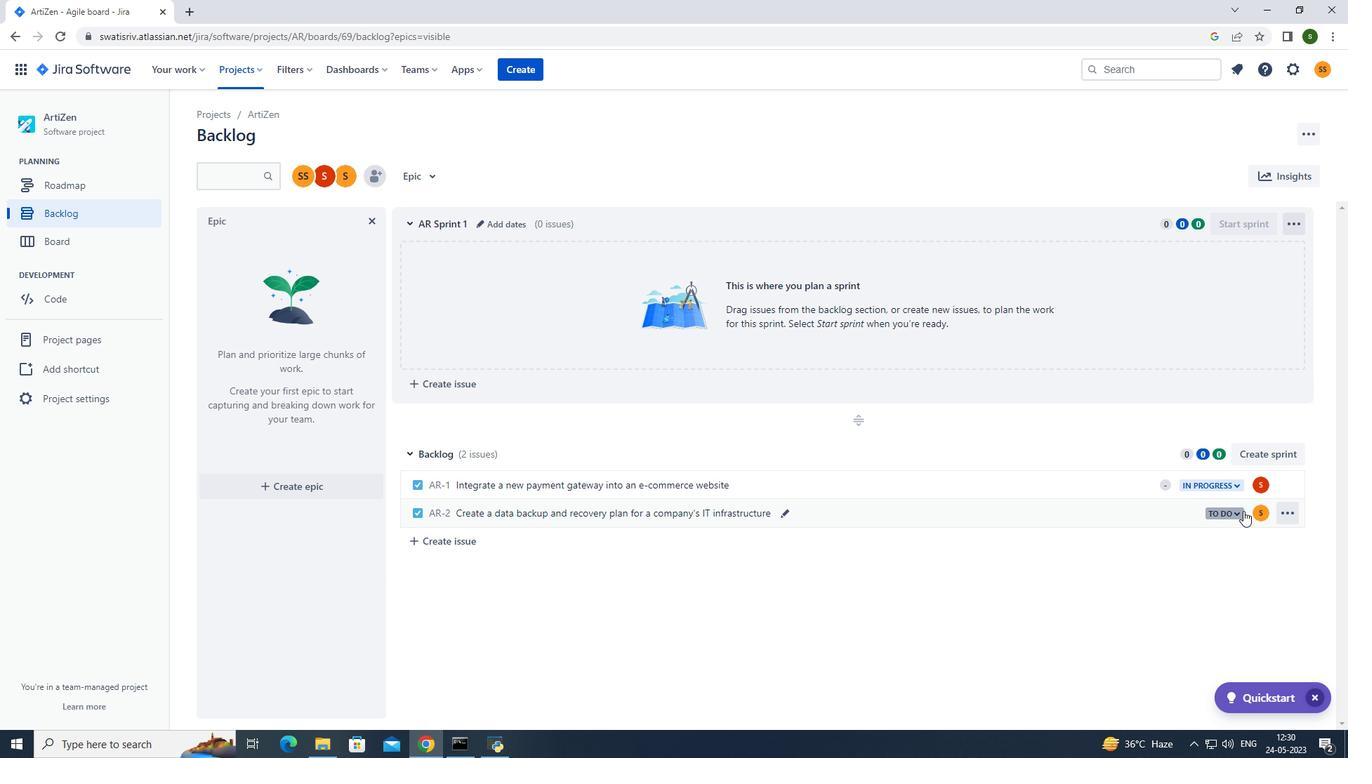 
Action: Mouse pressed left at (1238, 512)
Screenshot: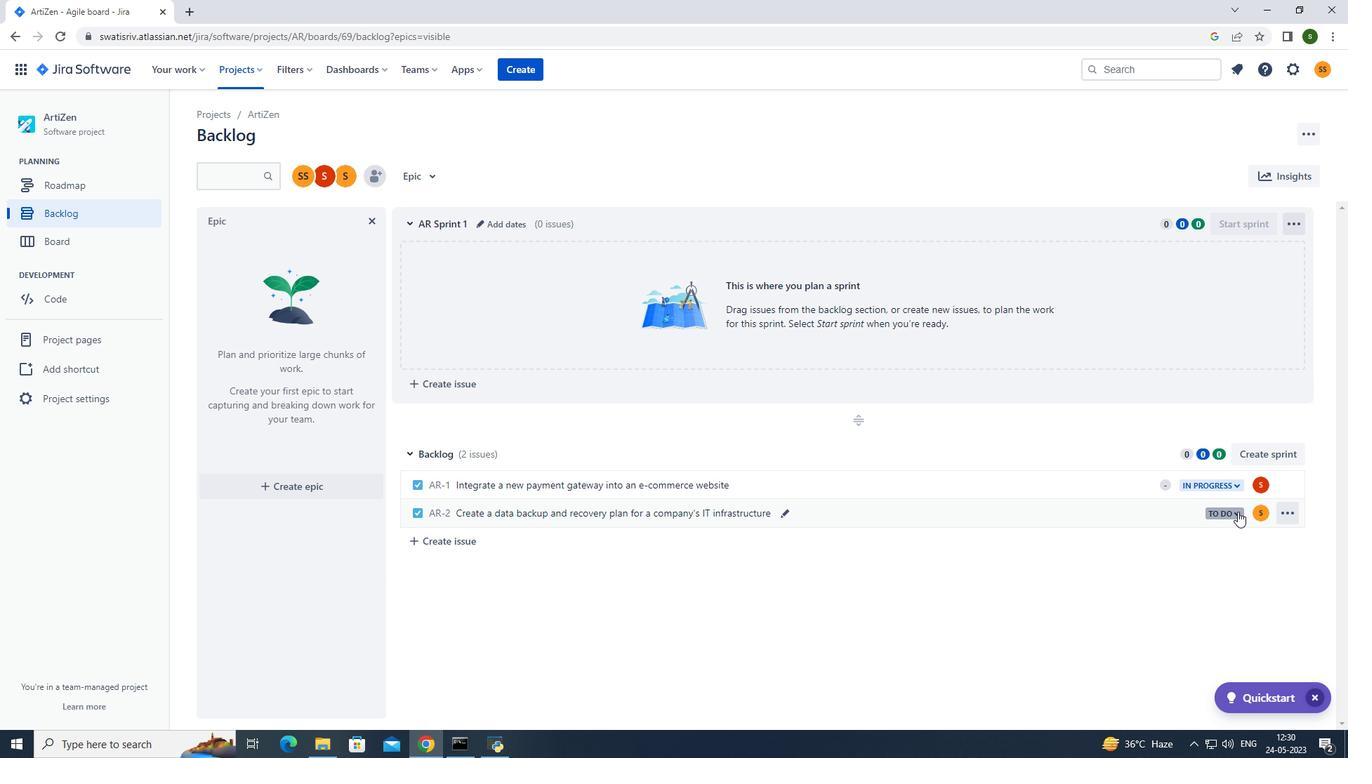 
Action: Mouse moved to (1162, 543)
Screenshot: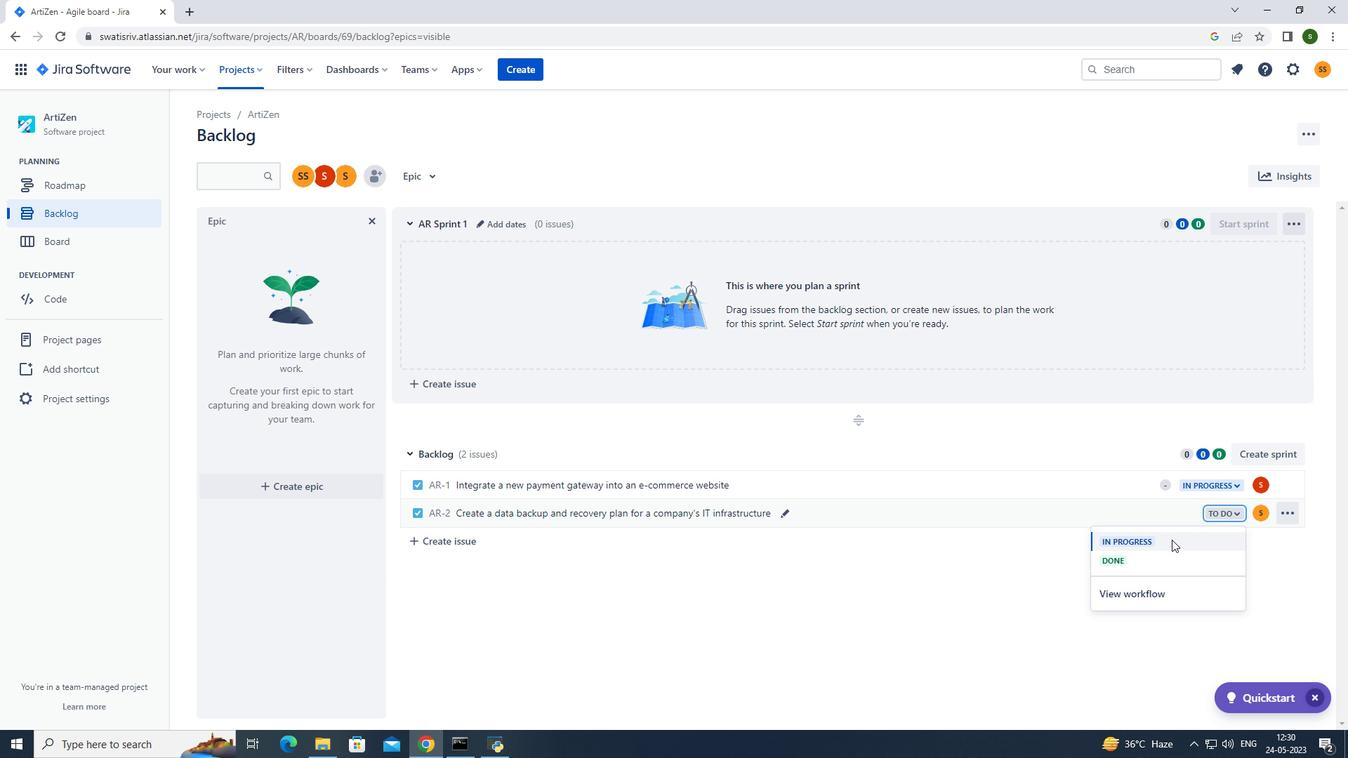 
Action: Mouse pressed left at (1162, 543)
Screenshot: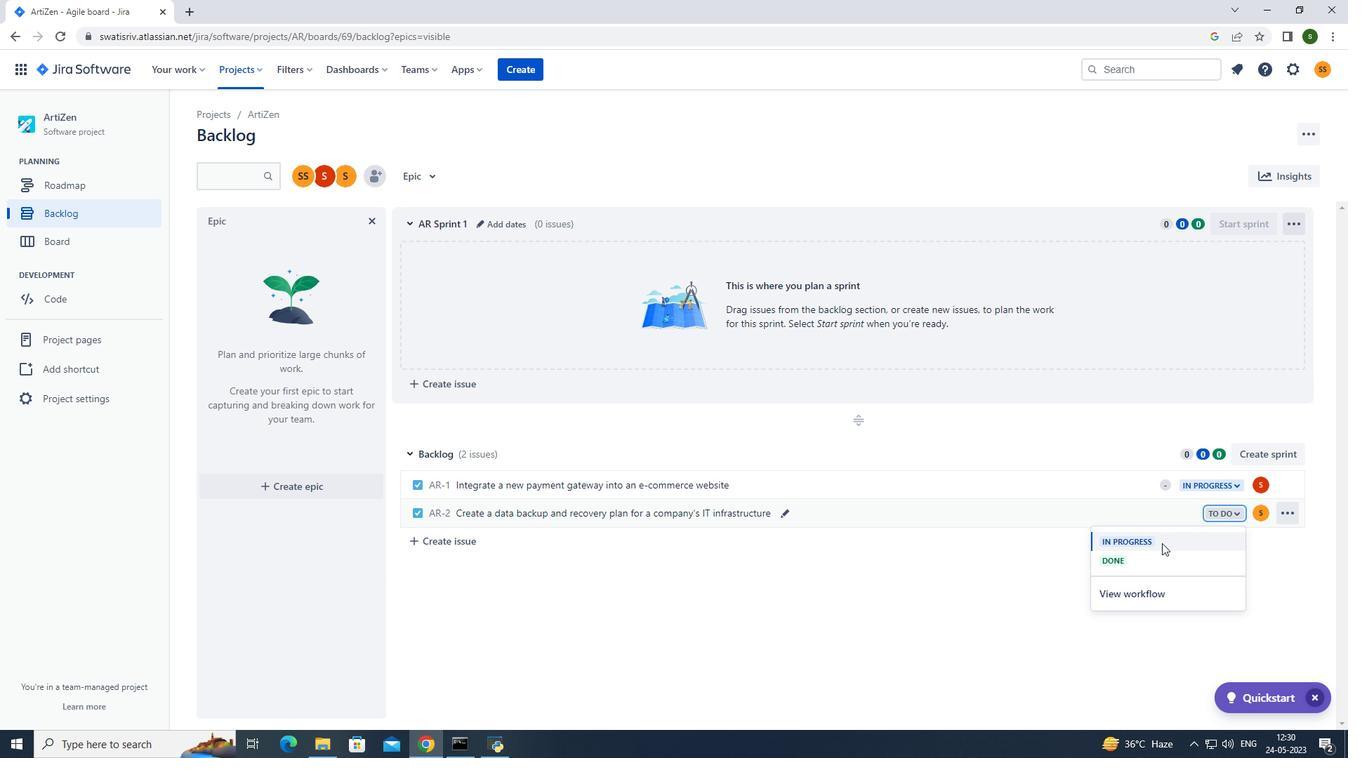 
Action: Mouse moved to (947, 597)
Screenshot: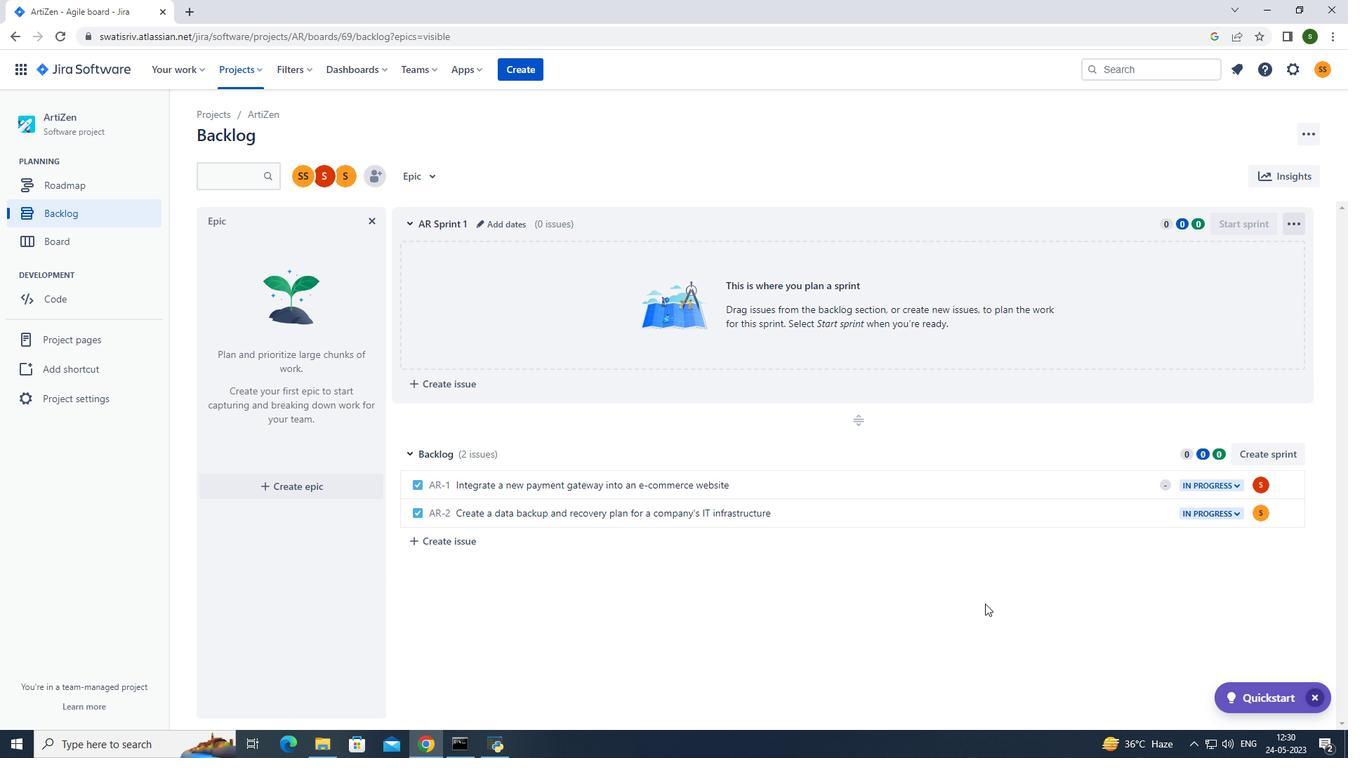 
Action: Mouse pressed left at (947, 597)
Screenshot: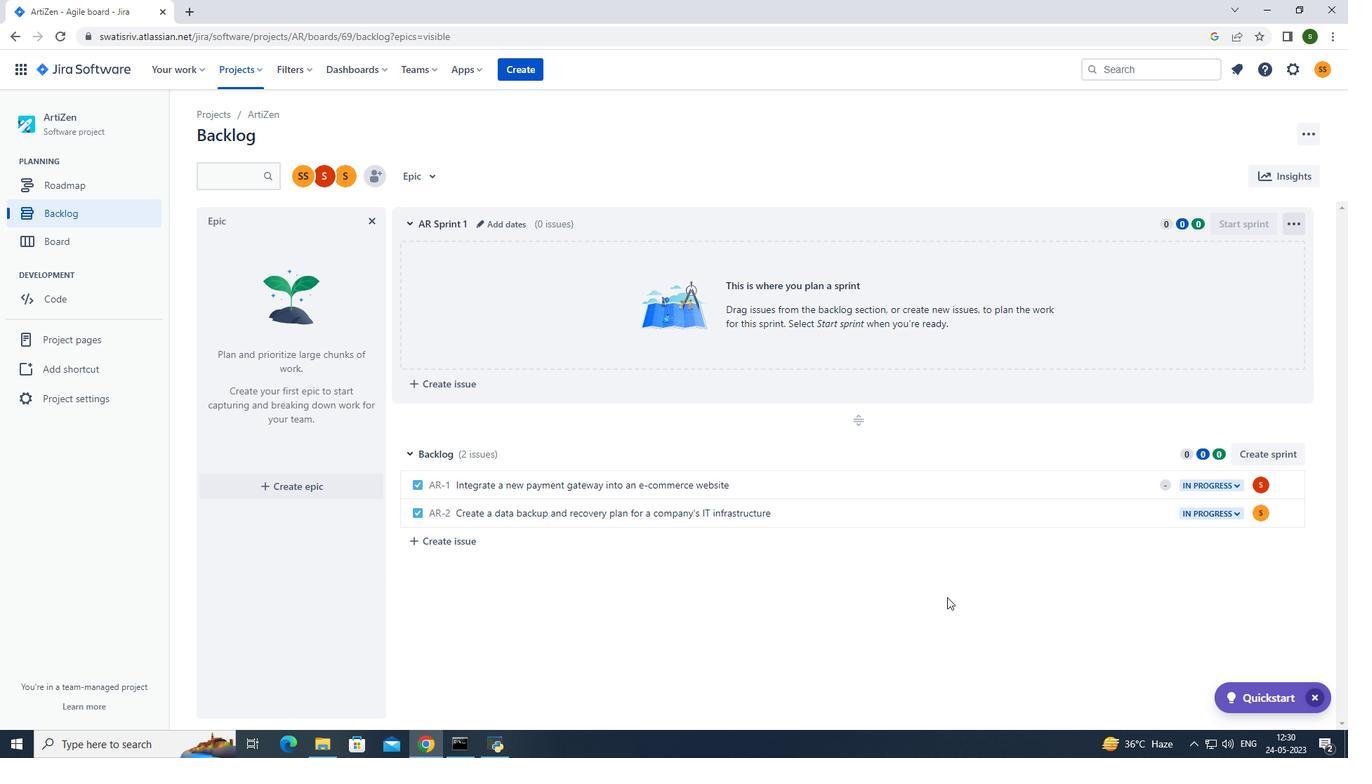 
